 Task: Look for space in Ōi, Japan from 2nd September, 2023 to 10th September, 2023 for 1 adult in price range Rs.5000 to Rs.16000. Place can be private room with 1  bedroom having 1 bed and 1 bathroom. Property type can be house, flat, guest house, hotel. Booking option can be shelf check-in. Required host language is English.
Action: Mouse moved to (534, 140)
Screenshot: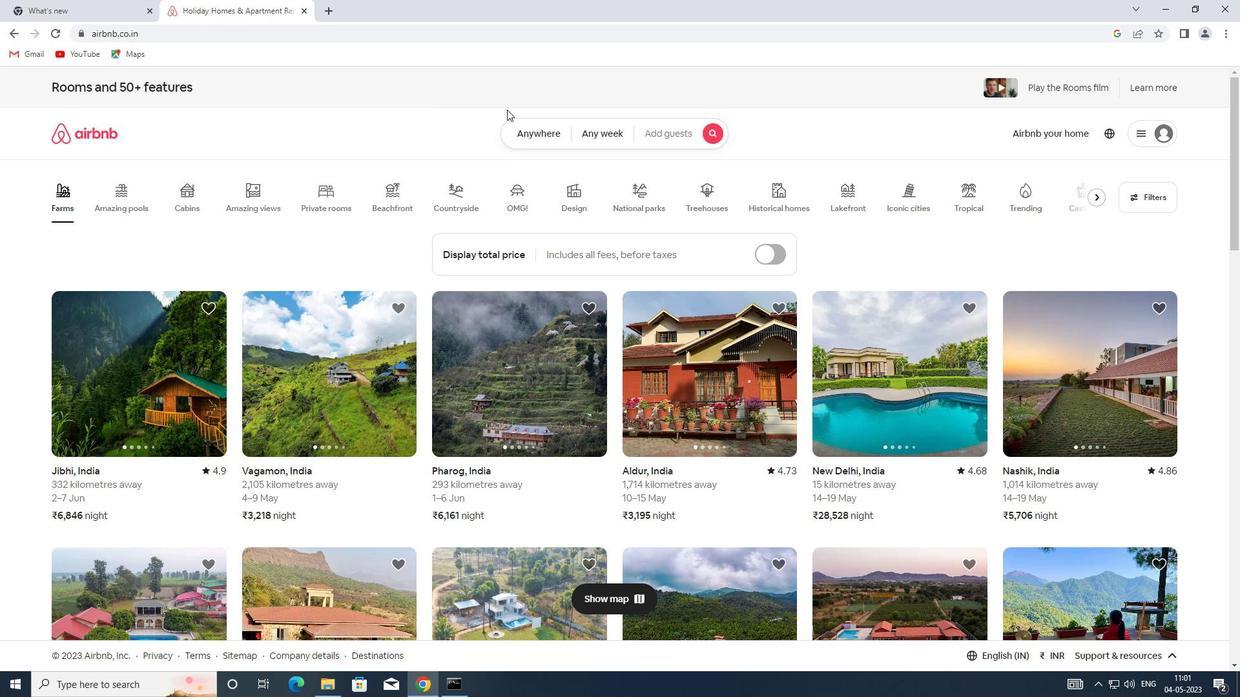 
Action: Mouse pressed left at (534, 140)
Screenshot: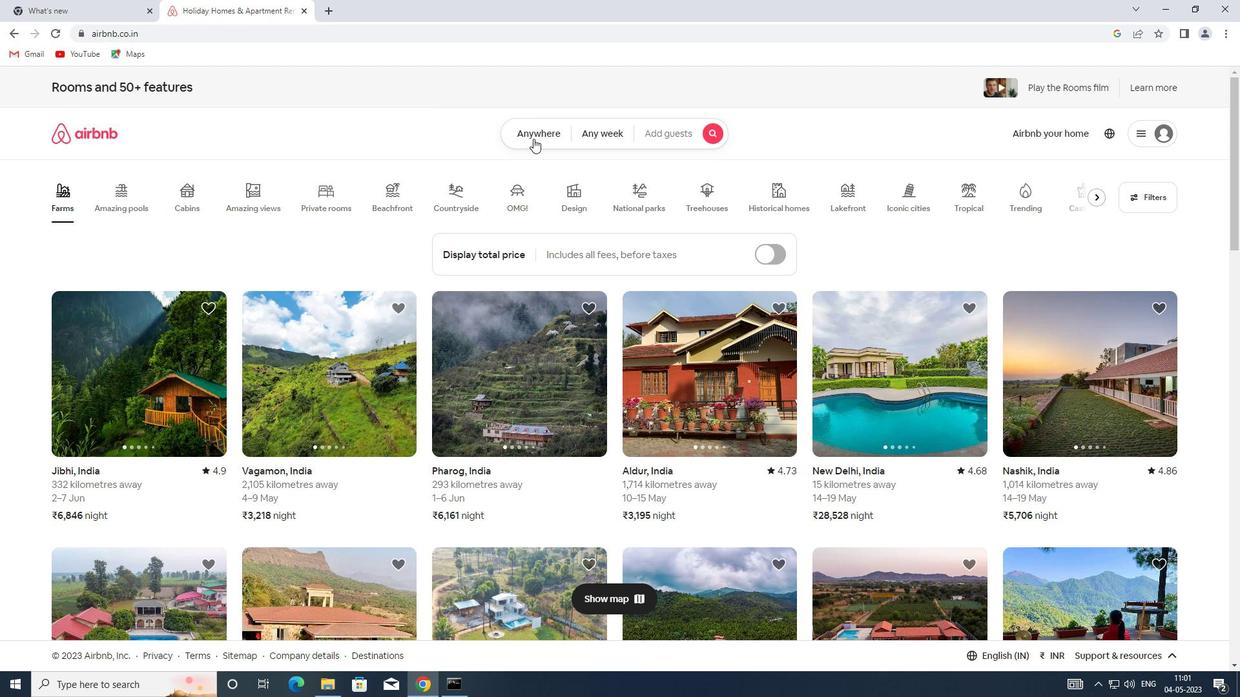 
Action: Mouse moved to (452, 173)
Screenshot: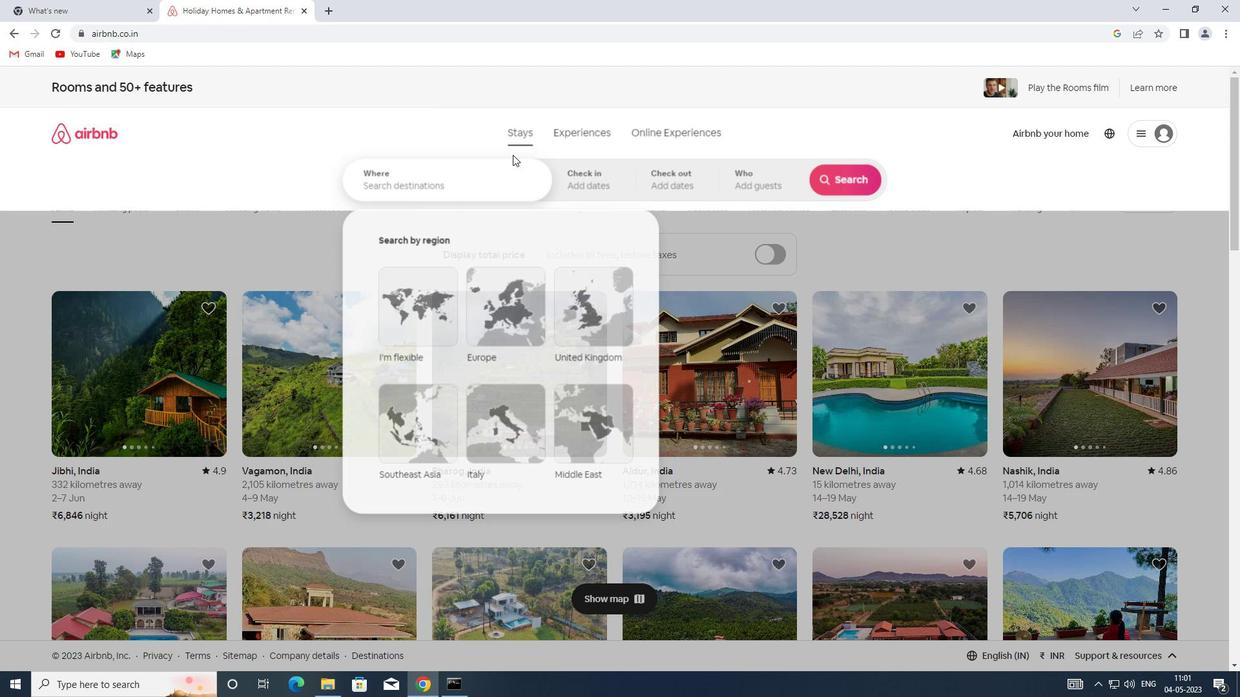 
Action: Mouse pressed left at (452, 173)
Screenshot: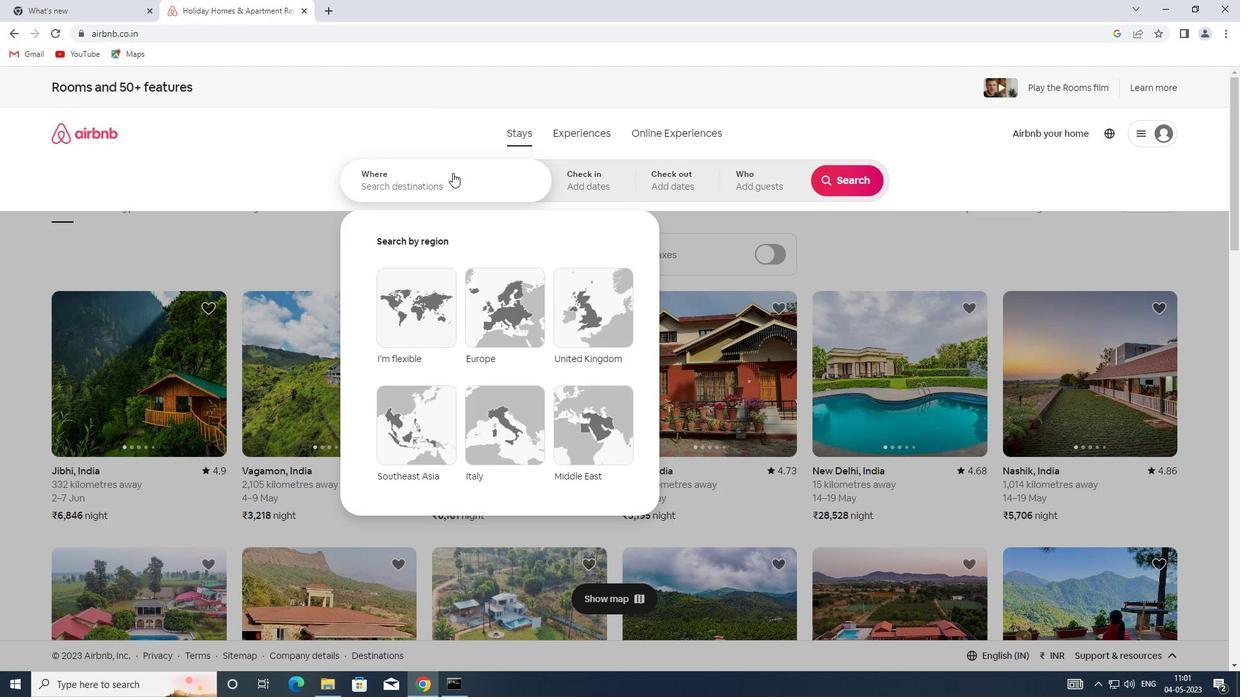 
Action: Key pressed <Key.shift>OI,<Key.shift>JAPAN
Screenshot: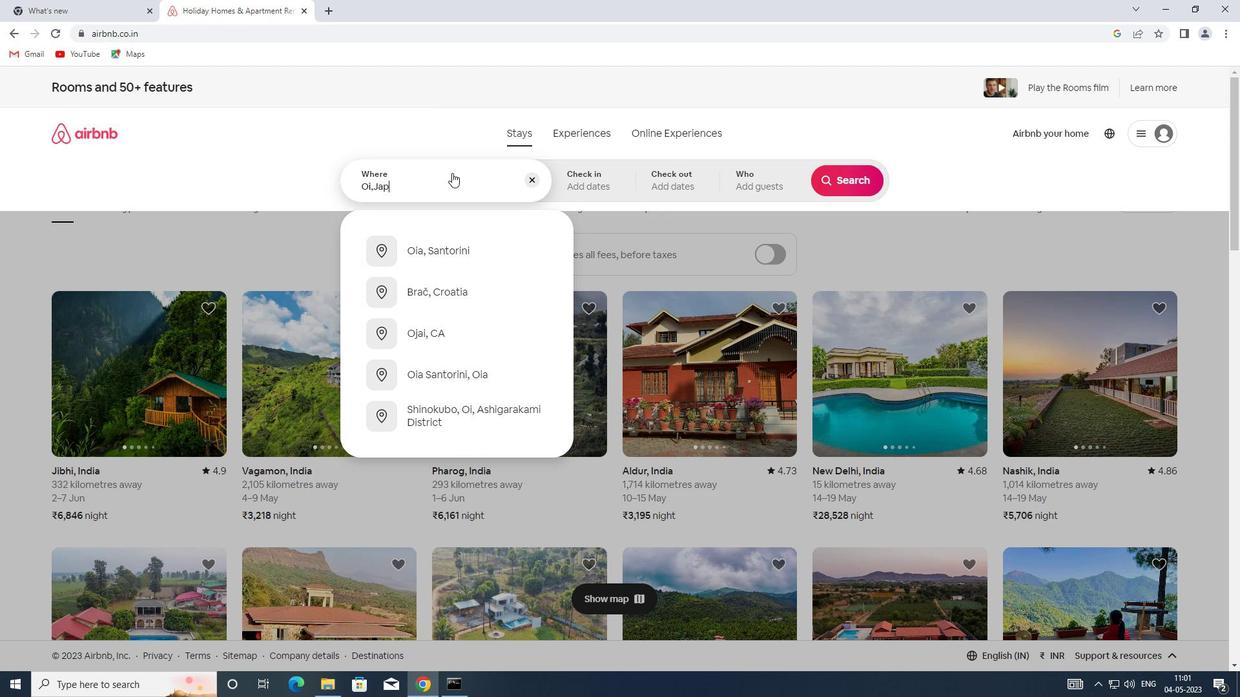 
Action: Mouse moved to (583, 188)
Screenshot: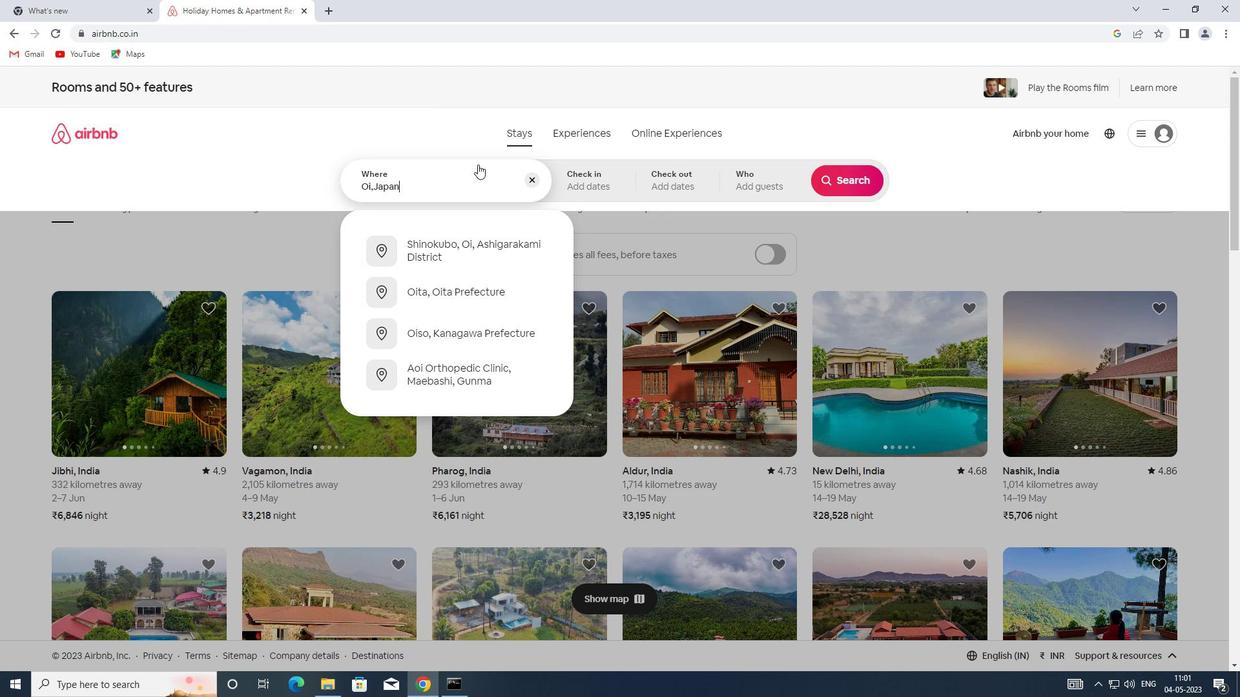 
Action: Mouse pressed left at (583, 188)
Screenshot: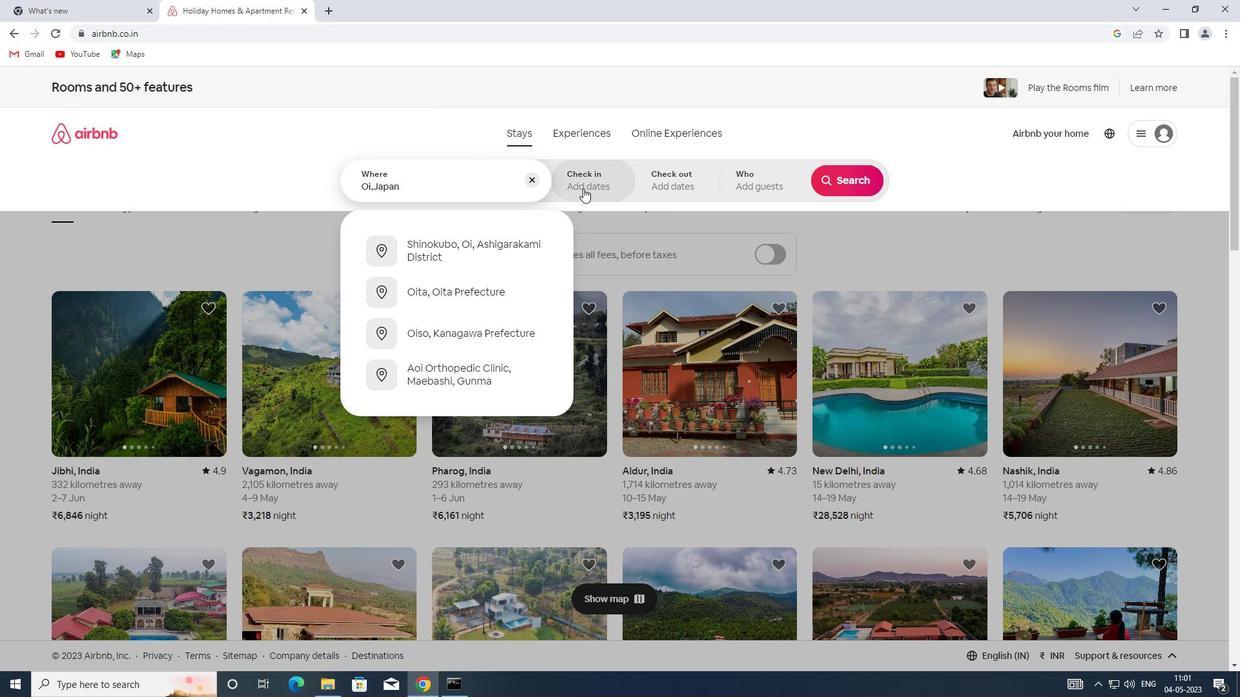 
Action: Mouse moved to (848, 285)
Screenshot: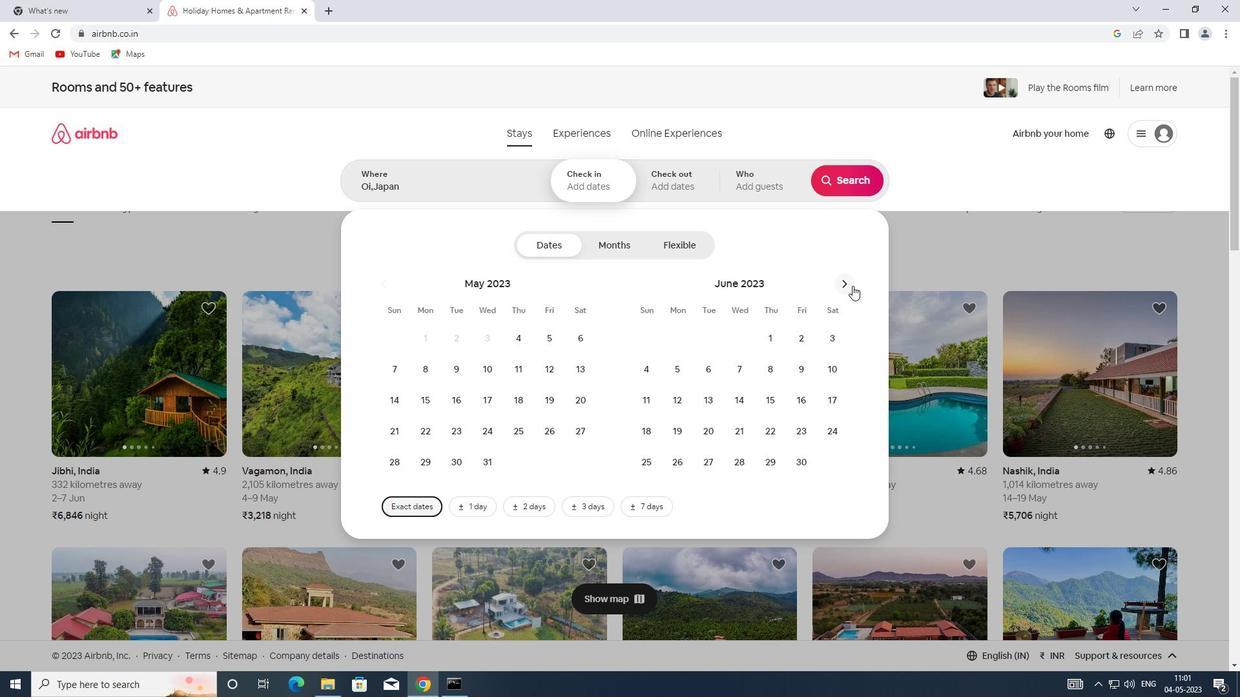 
Action: Mouse pressed left at (848, 285)
Screenshot: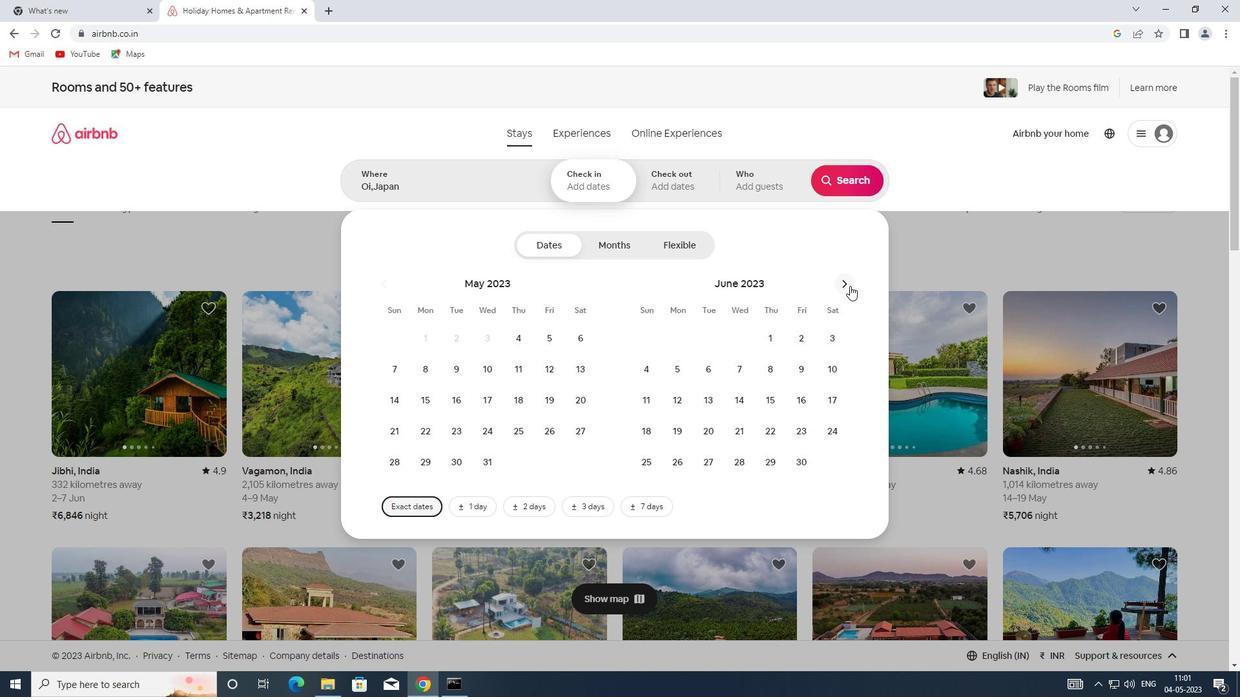 
Action: Mouse pressed left at (848, 285)
Screenshot: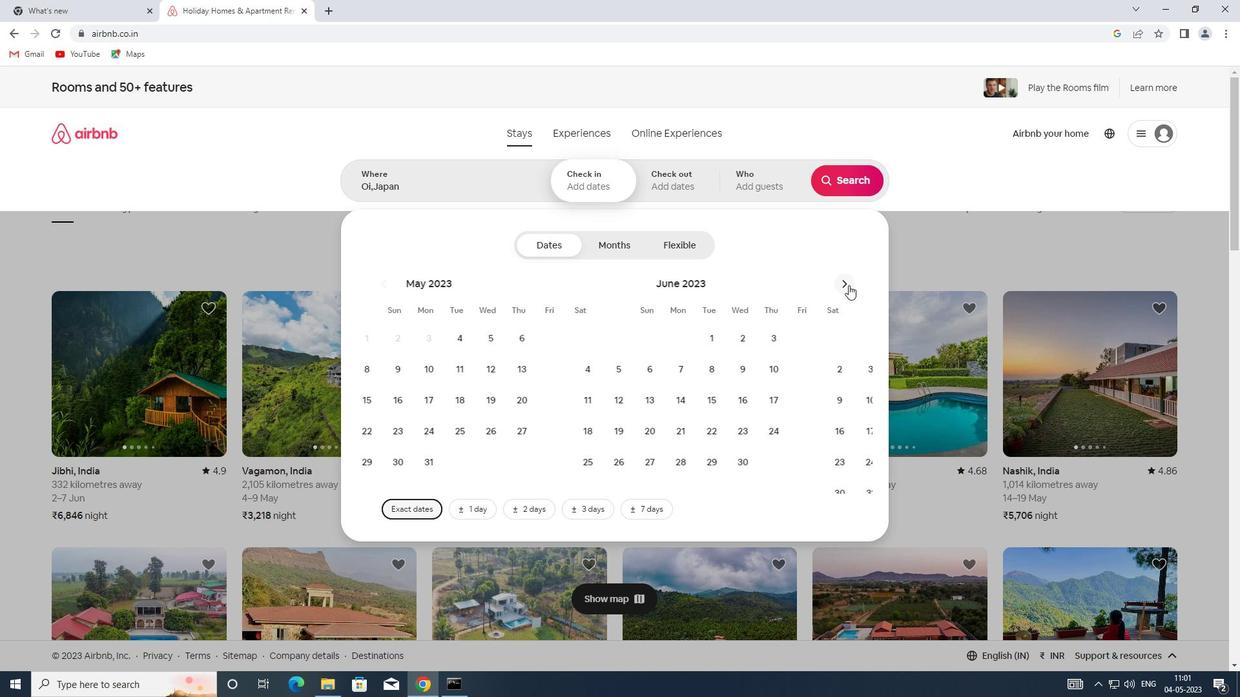 
Action: Mouse pressed left at (848, 285)
Screenshot: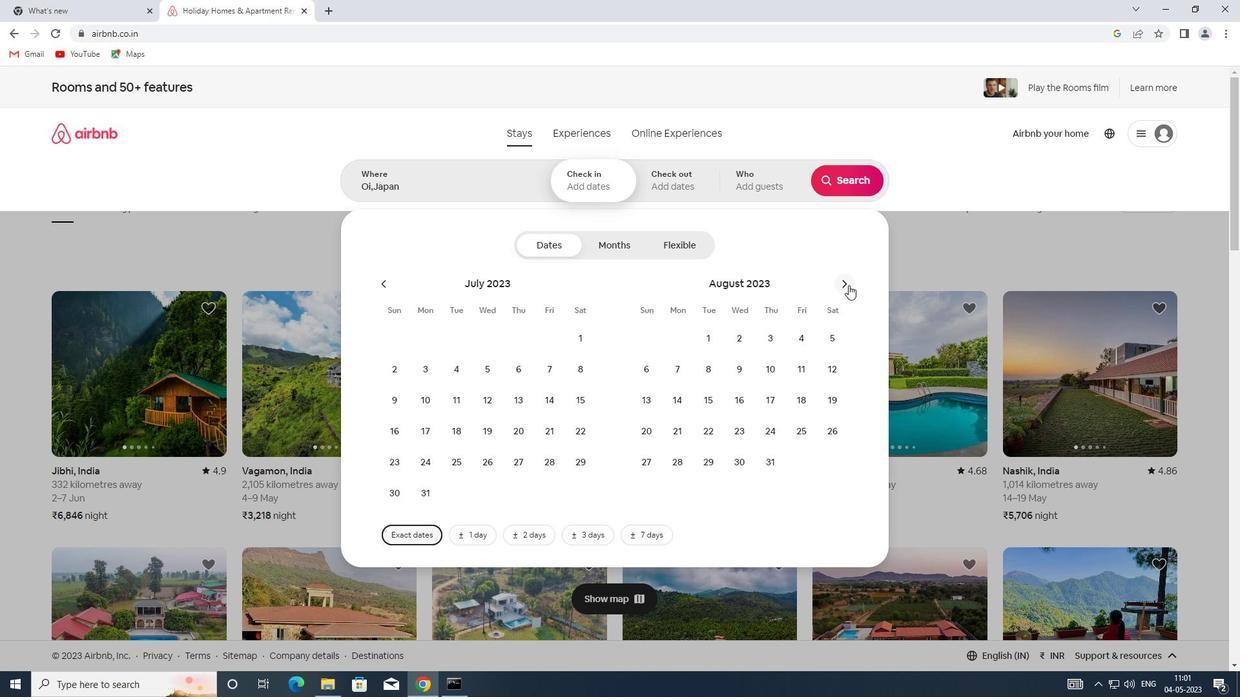 
Action: Mouse moved to (834, 334)
Screenshot: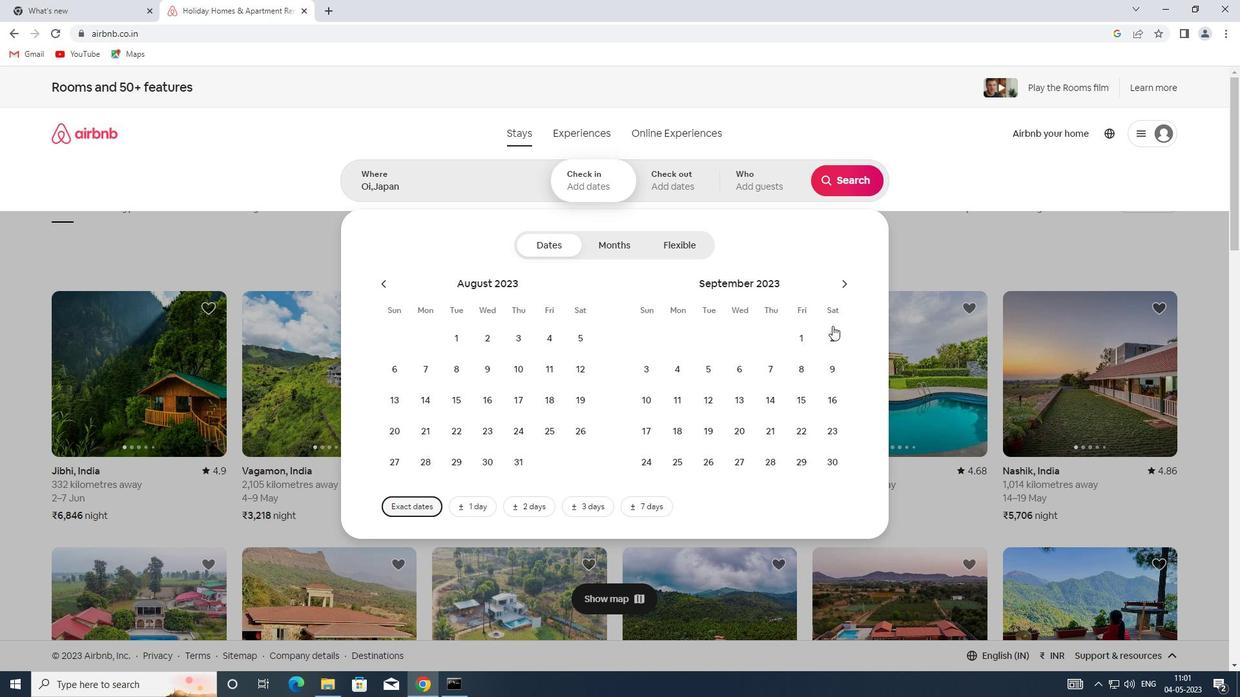 
Action: Mouse pressed left at (834, 334)
Screenshot: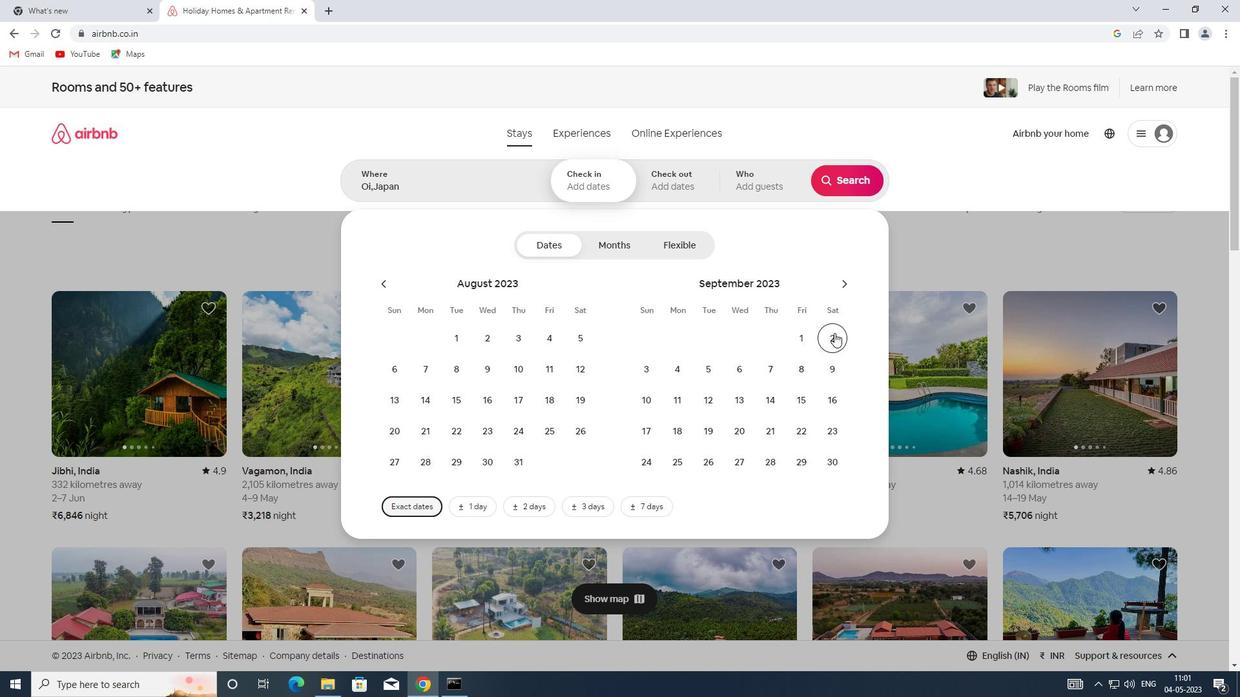 
Action: Mouse moved to (649, 397)
Screenshot: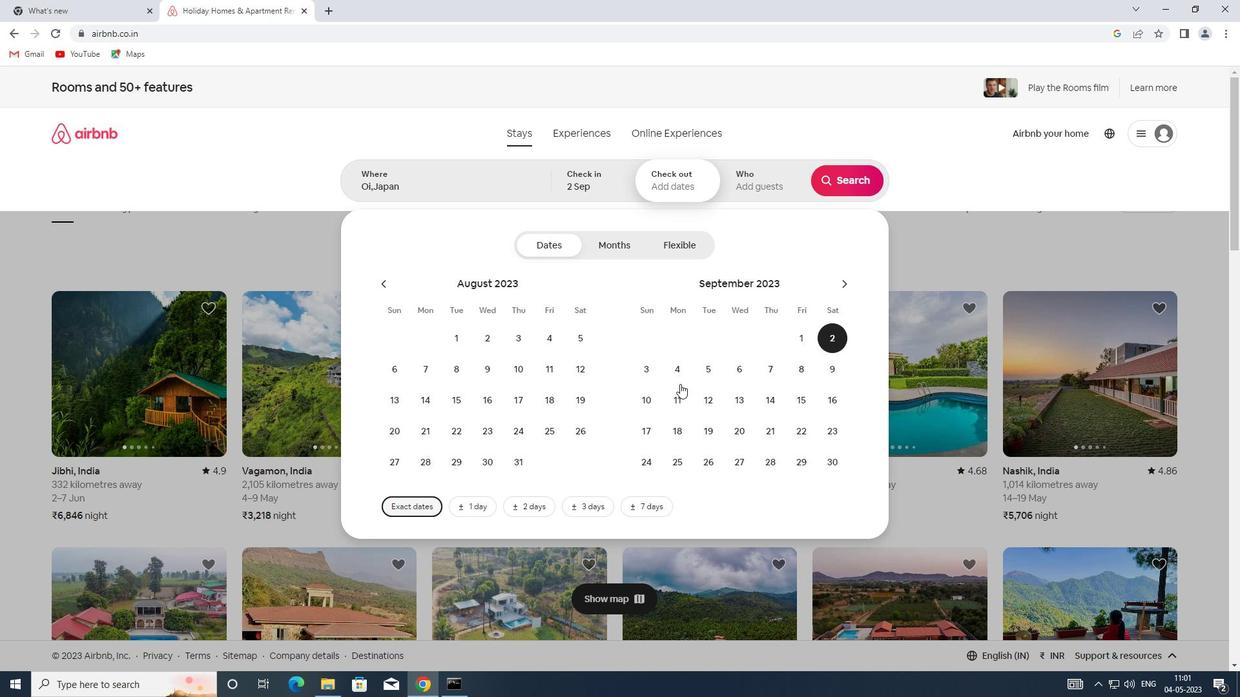 
Action: Mouse pressed left at (649, 397)
Screenshot: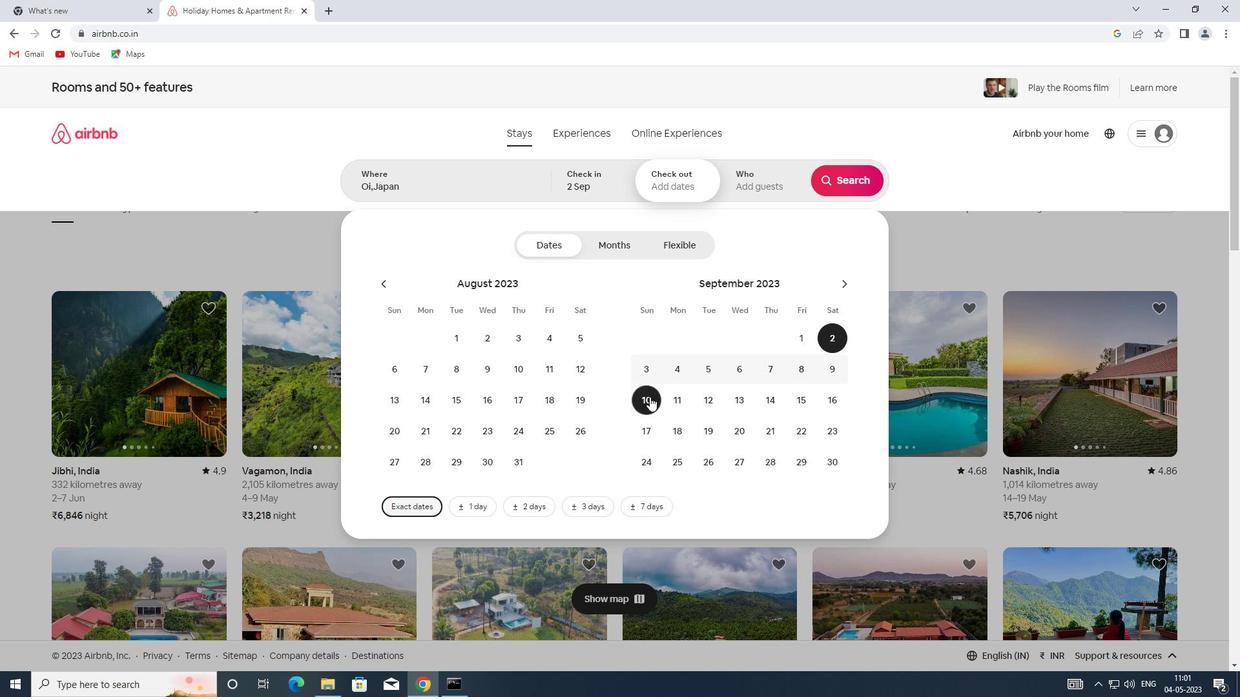 
Action: Mouse moved to (748, 193)
Screenshot: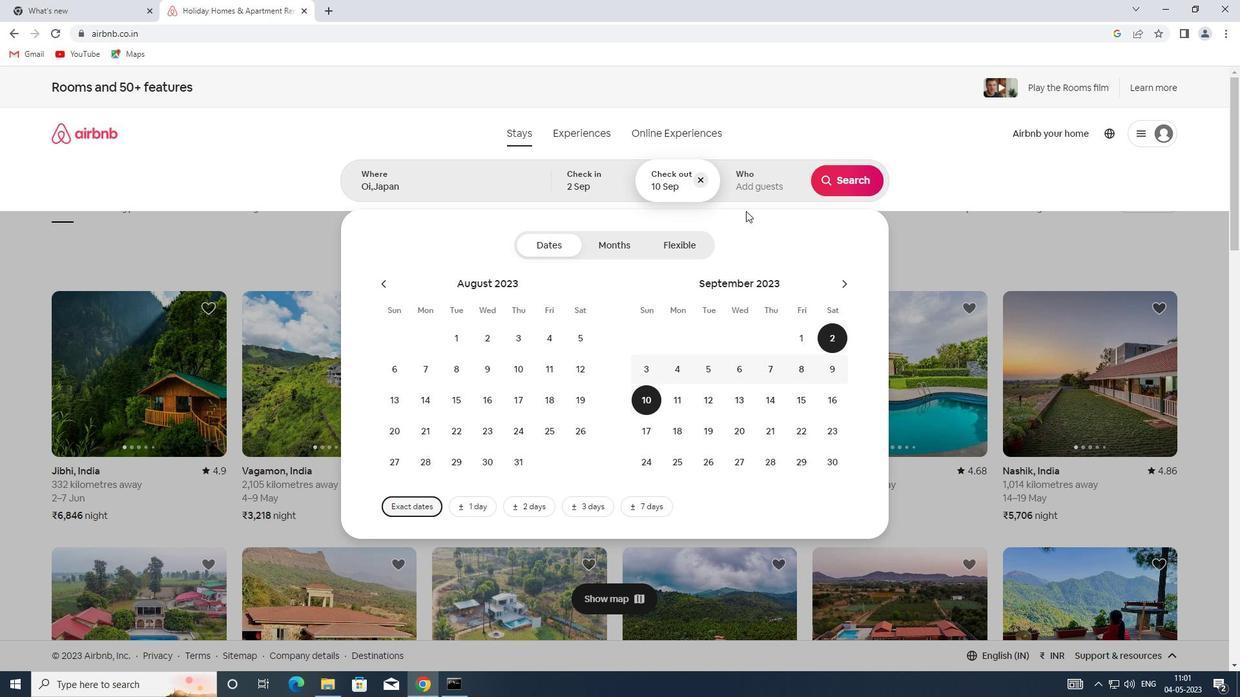 
Action: Mouse pressed left at (748, 193)
Screenshot: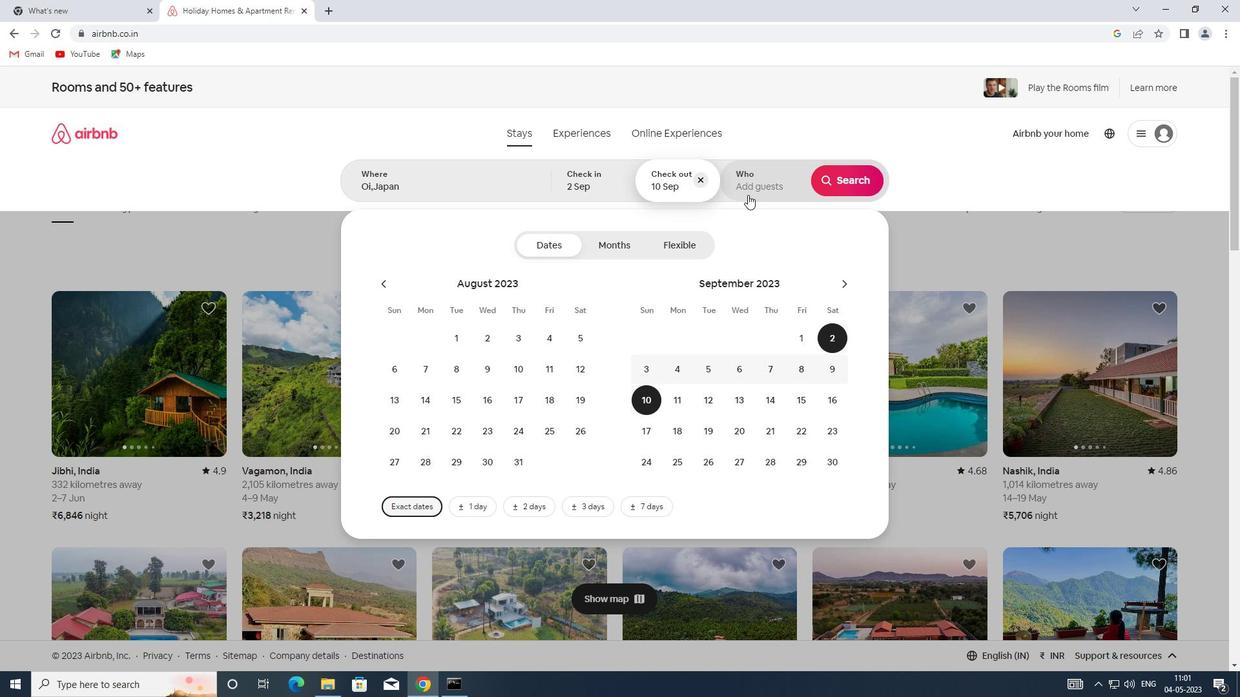 
Action: Mouse moved to (856, 247)
Screenshot: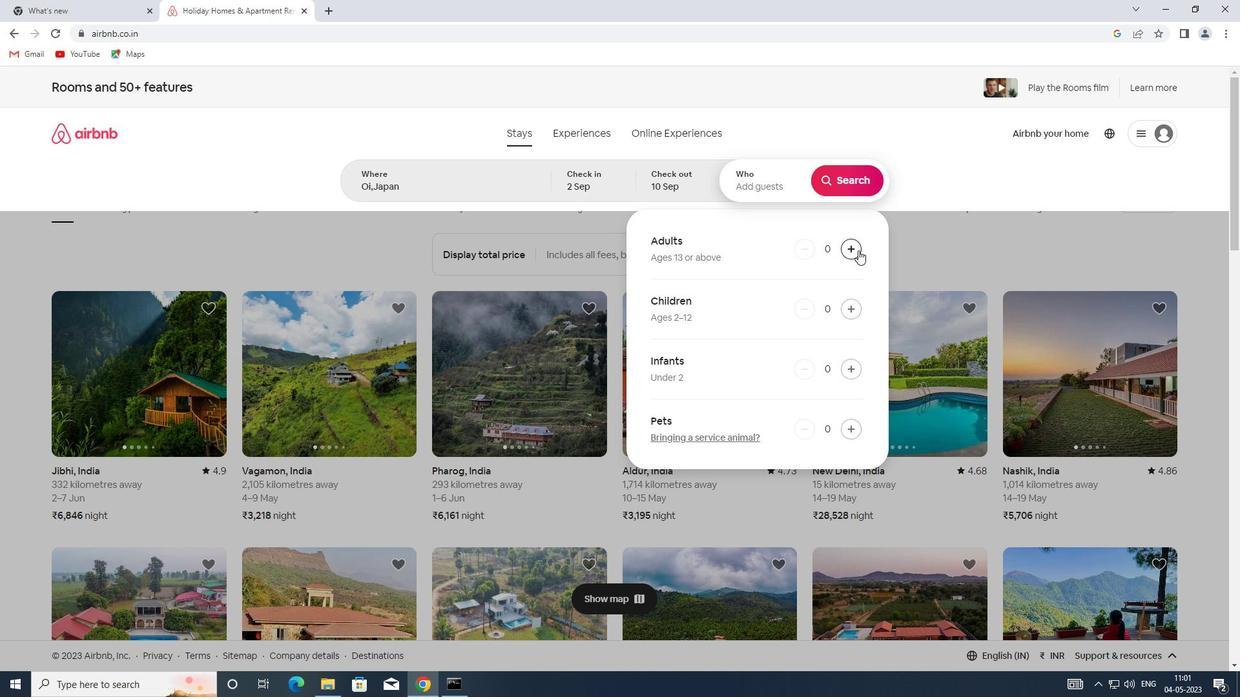 
Action: Mouse pressed left at (856, 247)
Screenshot: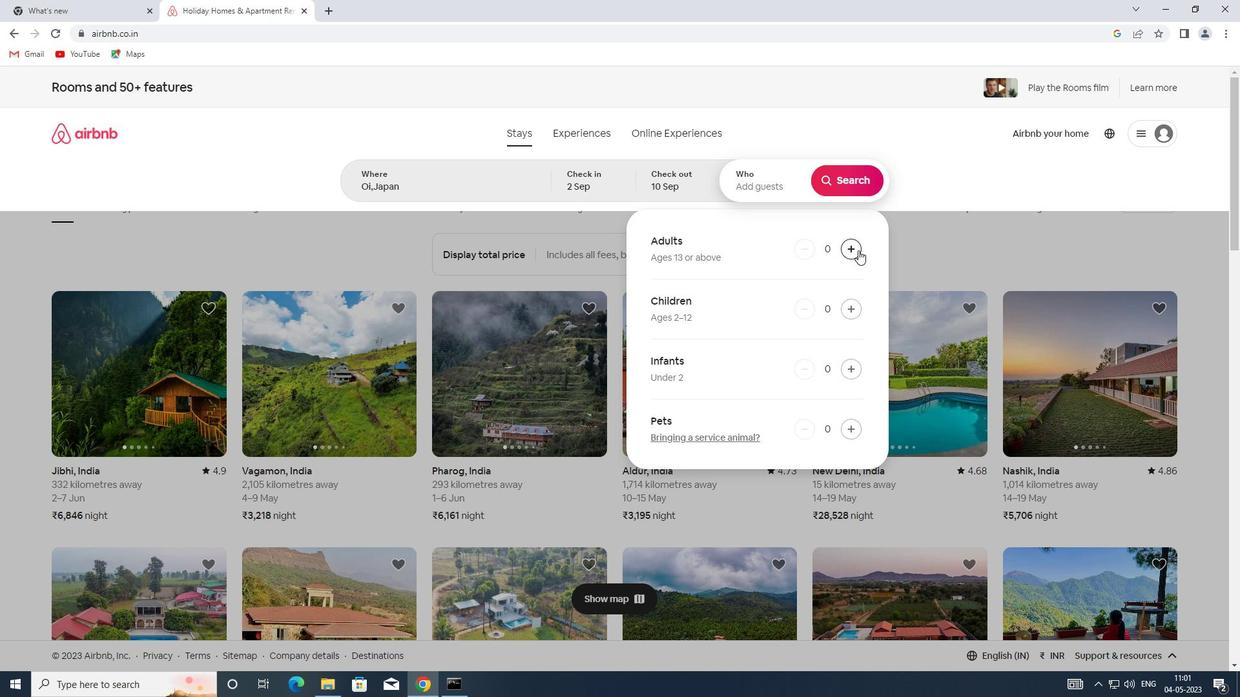 
Action: Mouse moved to (845, 186)
Screenshot: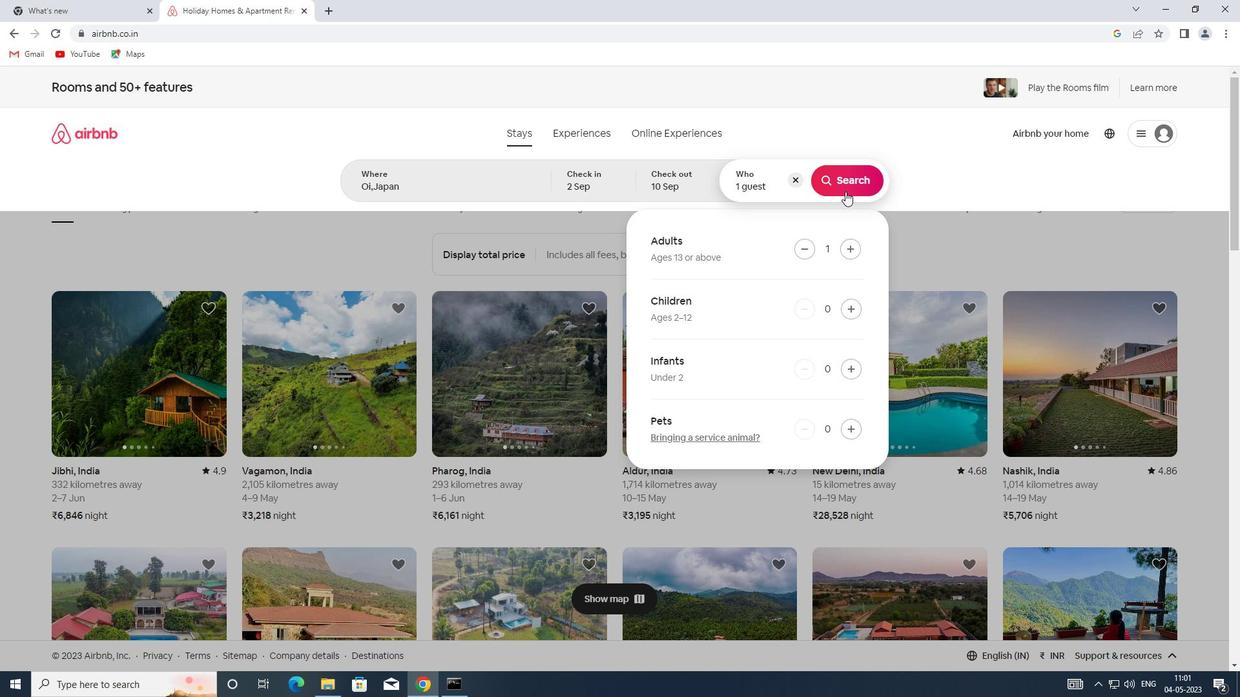 
Action: Mouse pressed left at (845, 186)
Screenshot: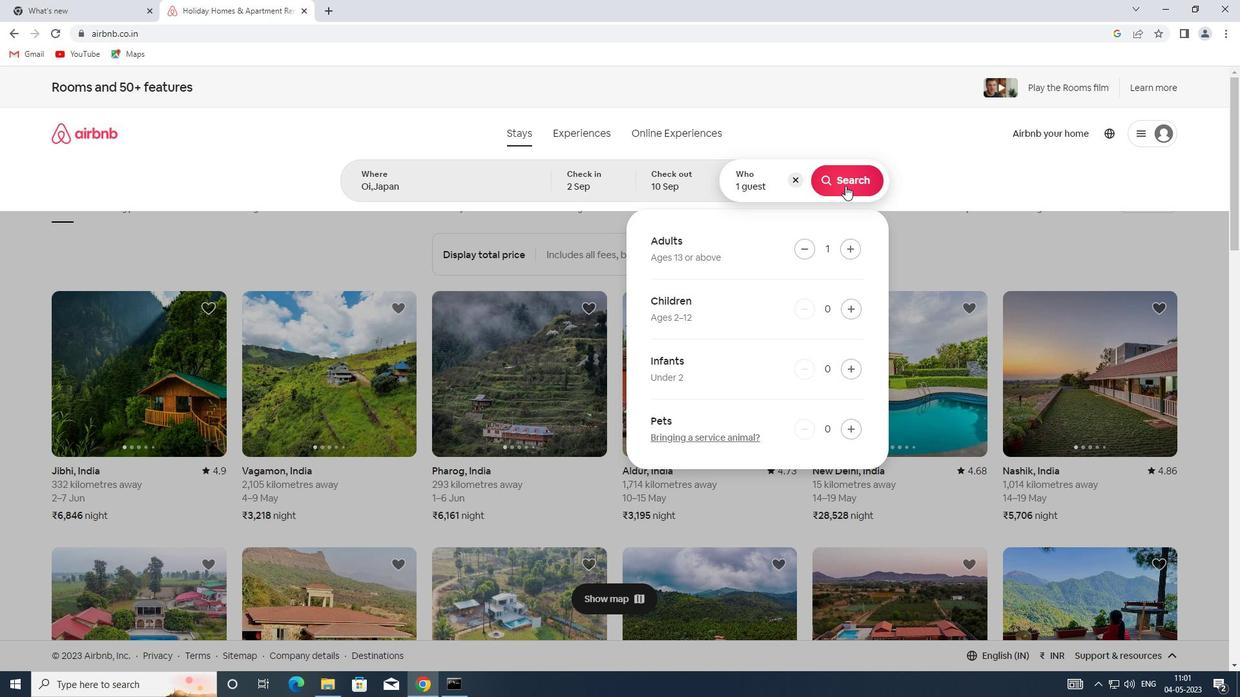 
Action: Mouse moved to (1182, 136)
Screenshot: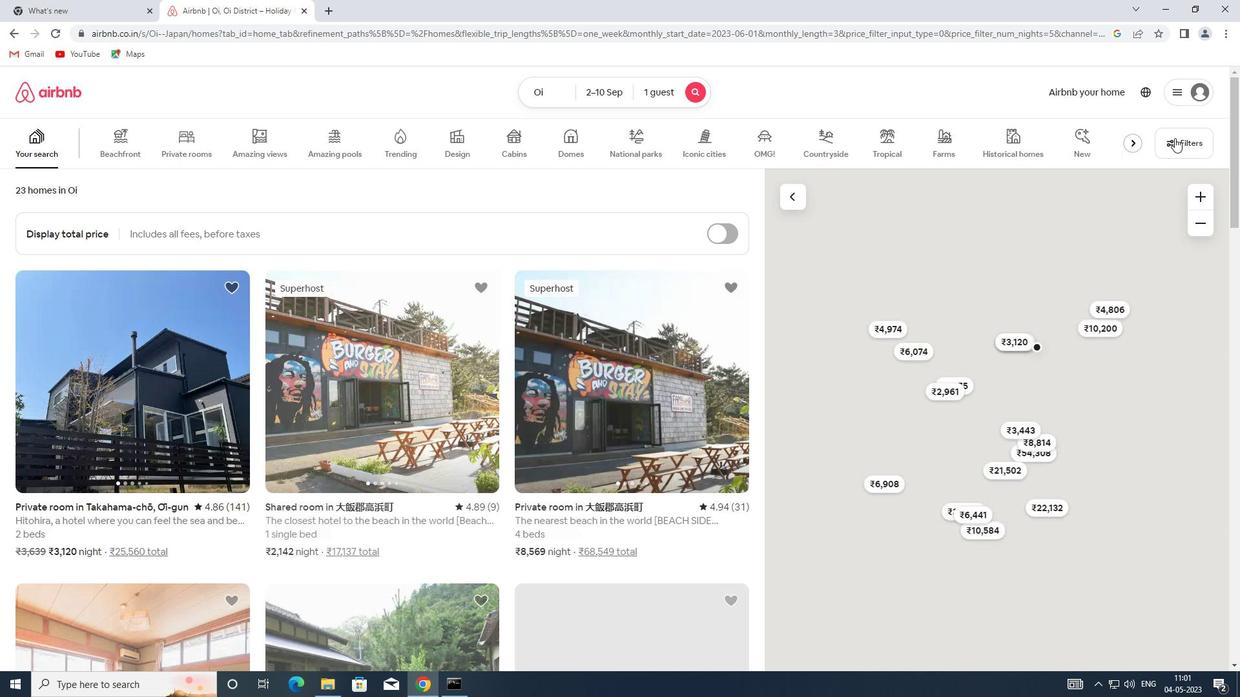 
Action: Mouse pressed left at (1182, 136)
Screenshot: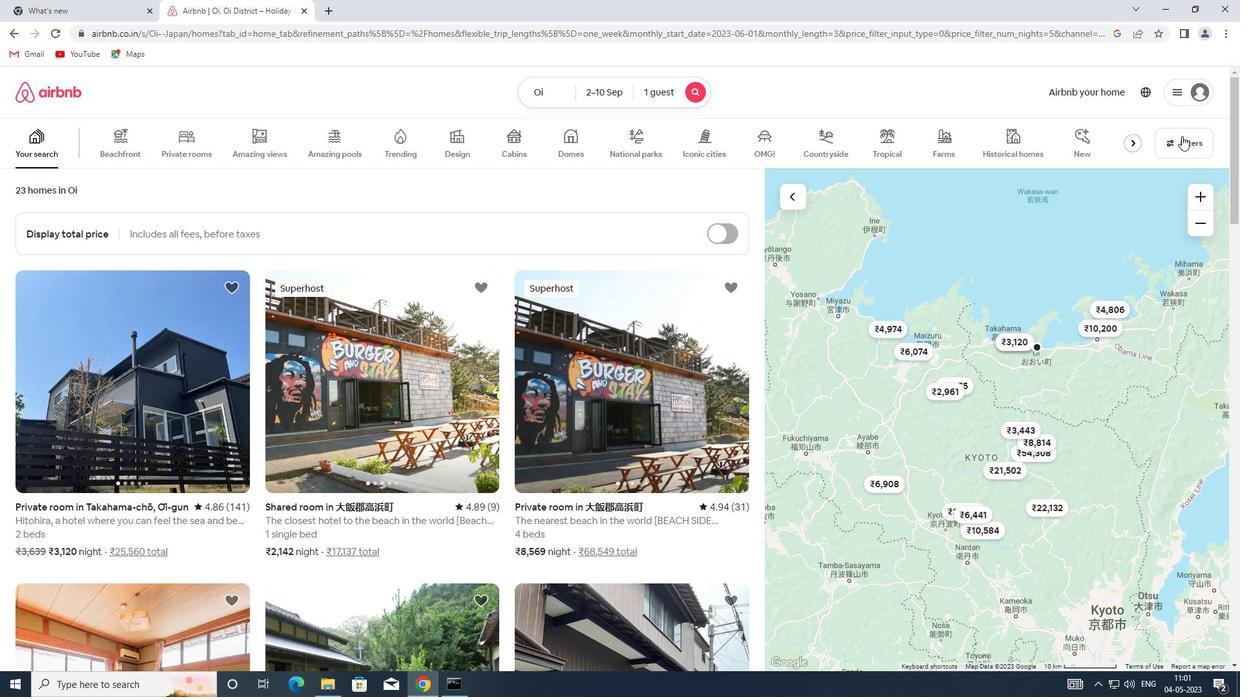 
Action: Mouse moved to (455, 315)
Screenshot: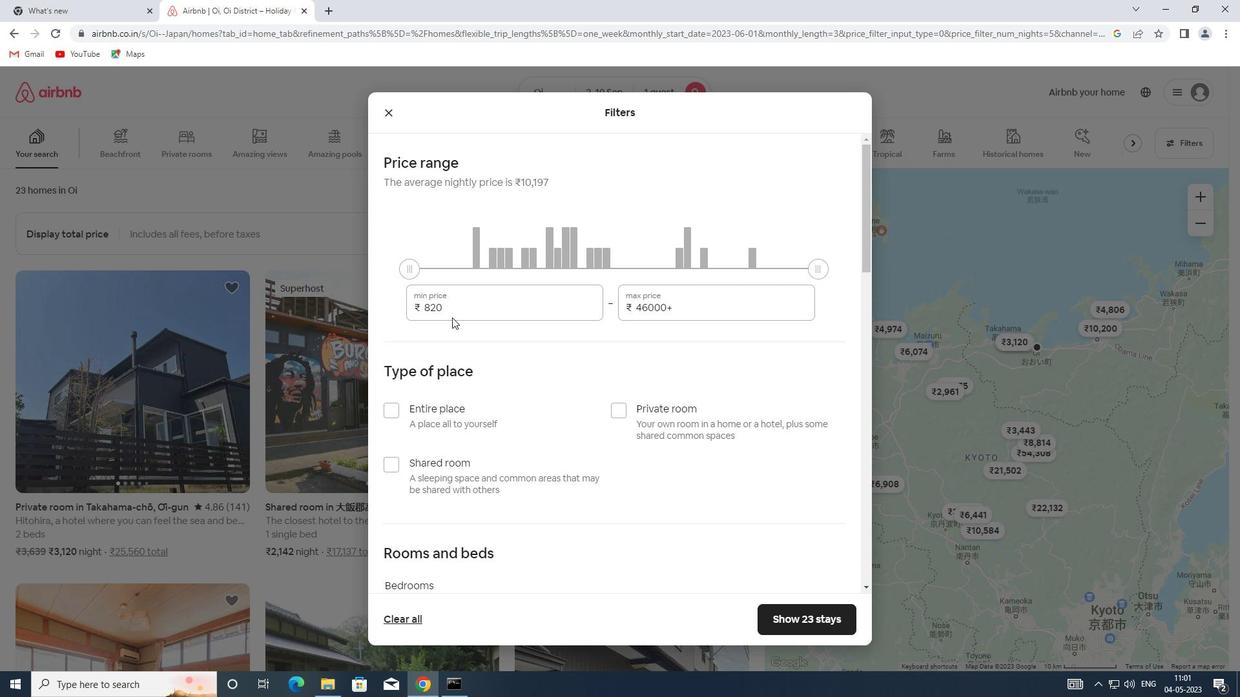 
Action: Mouse pressed left at (455, 315)
Screenshot: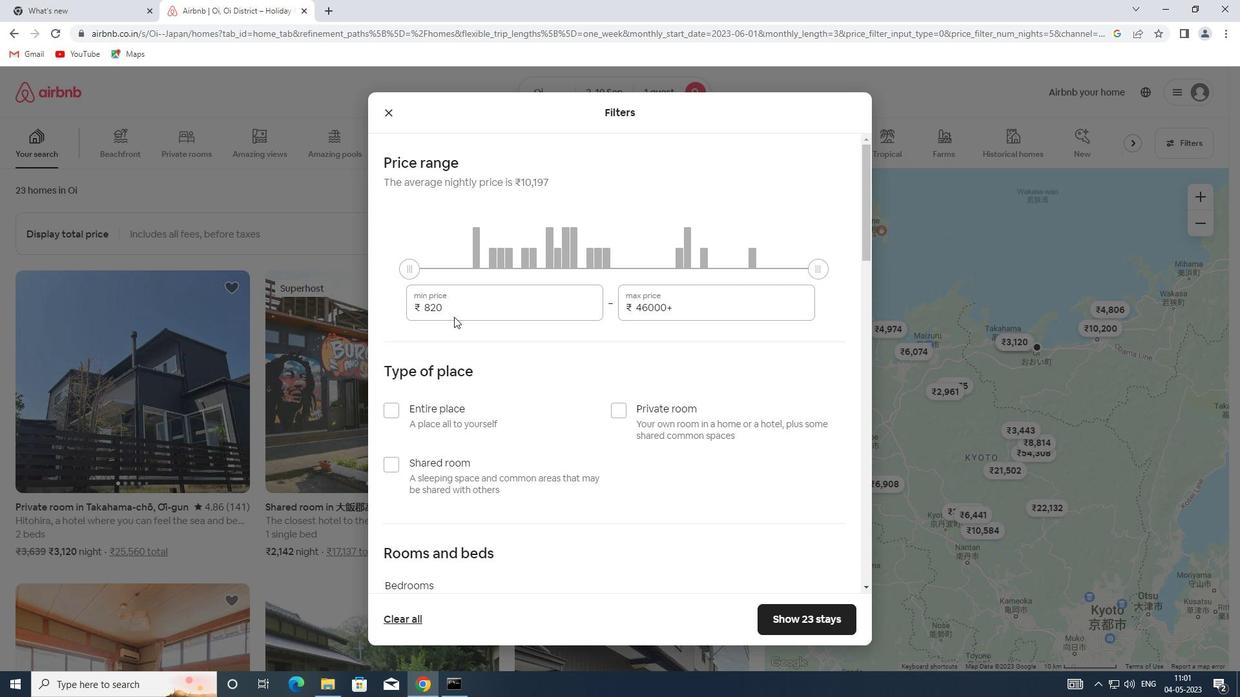 
Action: Mouse moved to (456, 309)
Screenshot: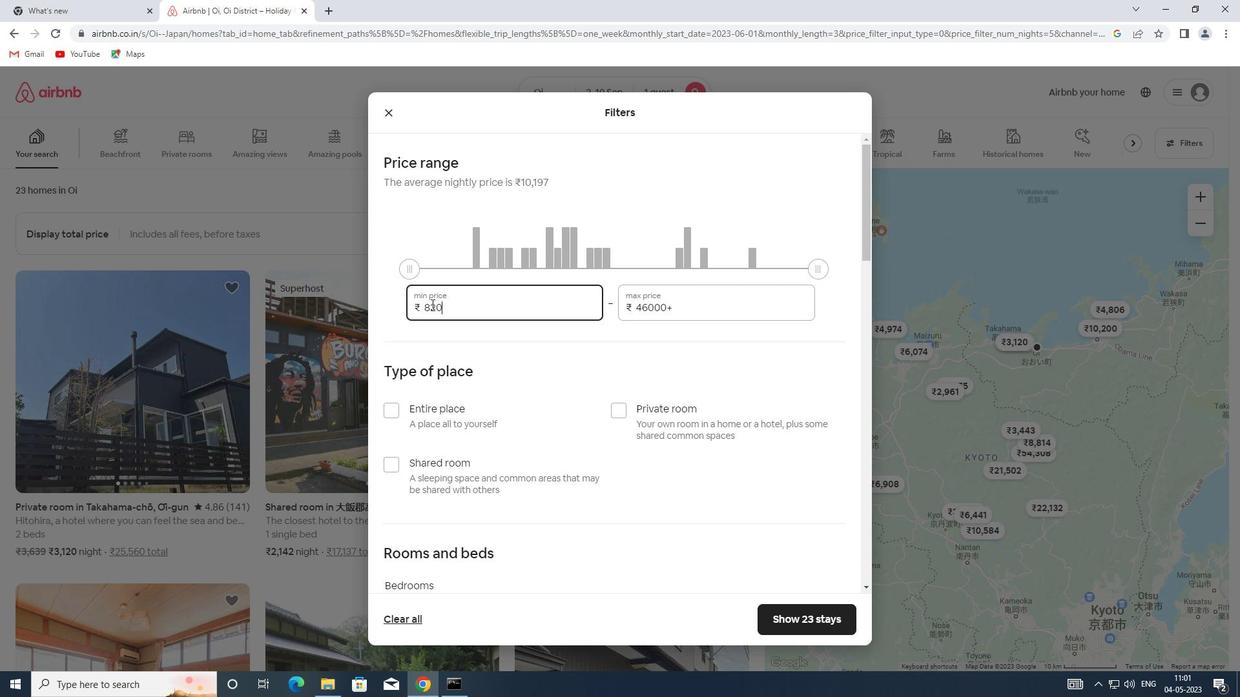
Action: Mouse pressed left at (456, 309)
Screenshot: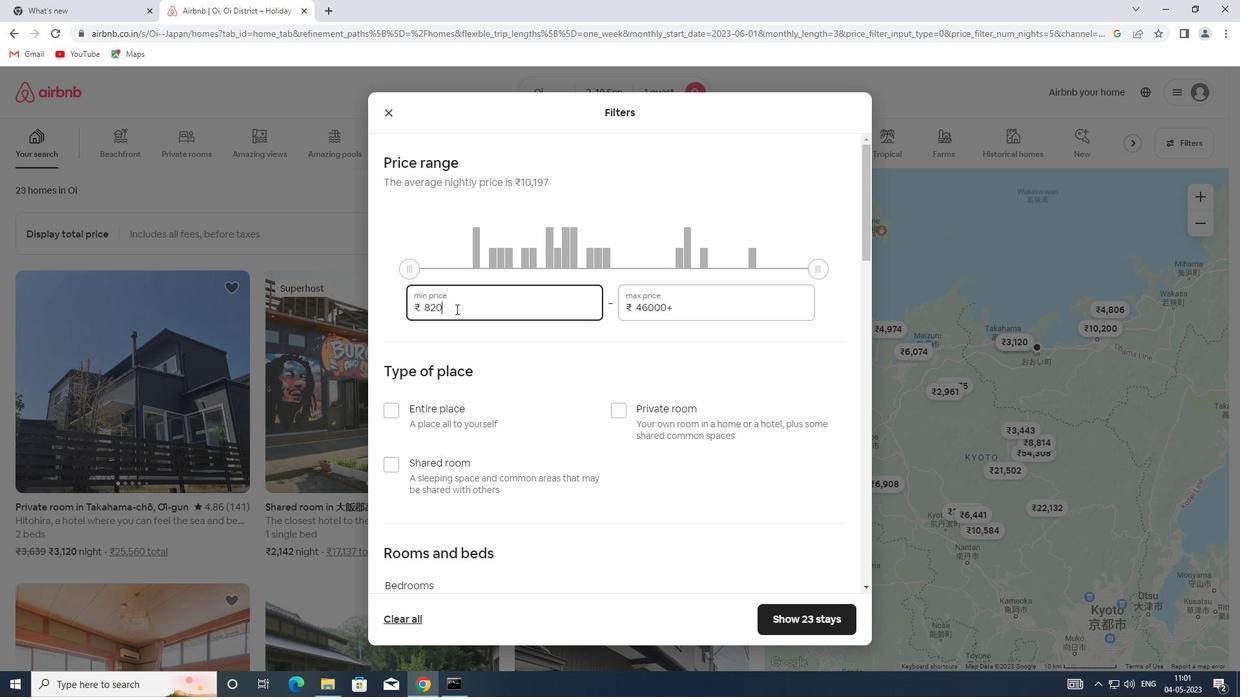 
Action: Mouse moved to (412, 310)
Screenshot: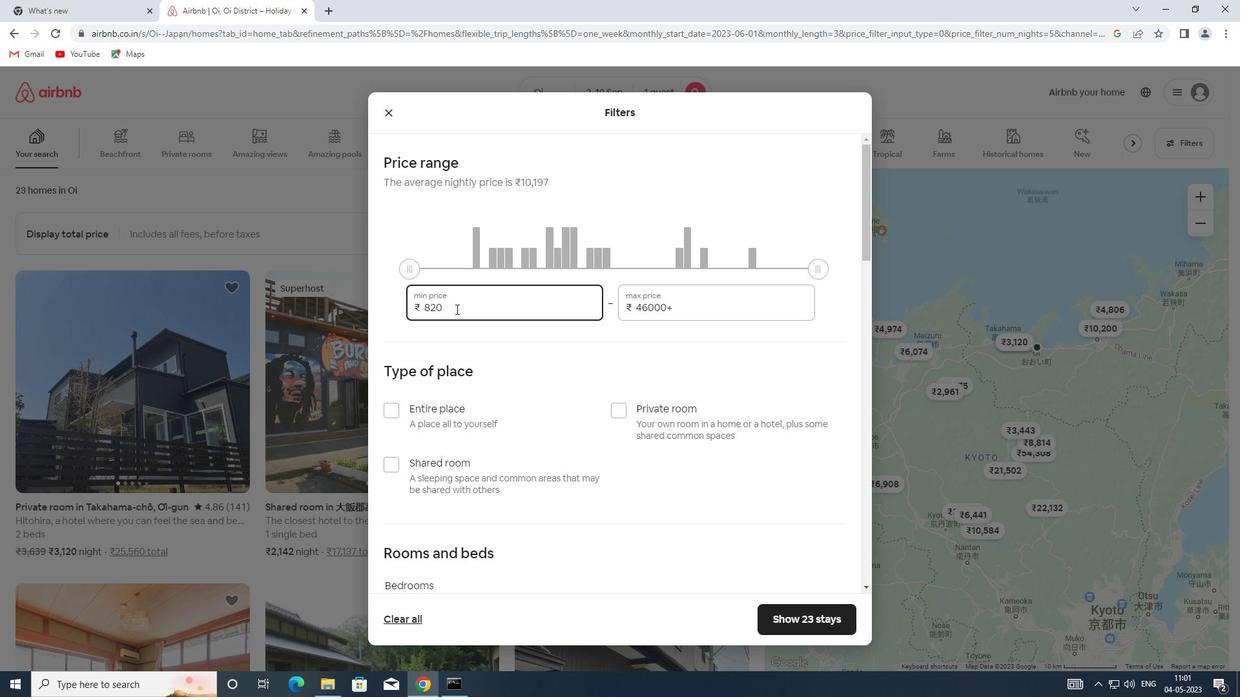
Action: Key pressed 5000
Screenshot: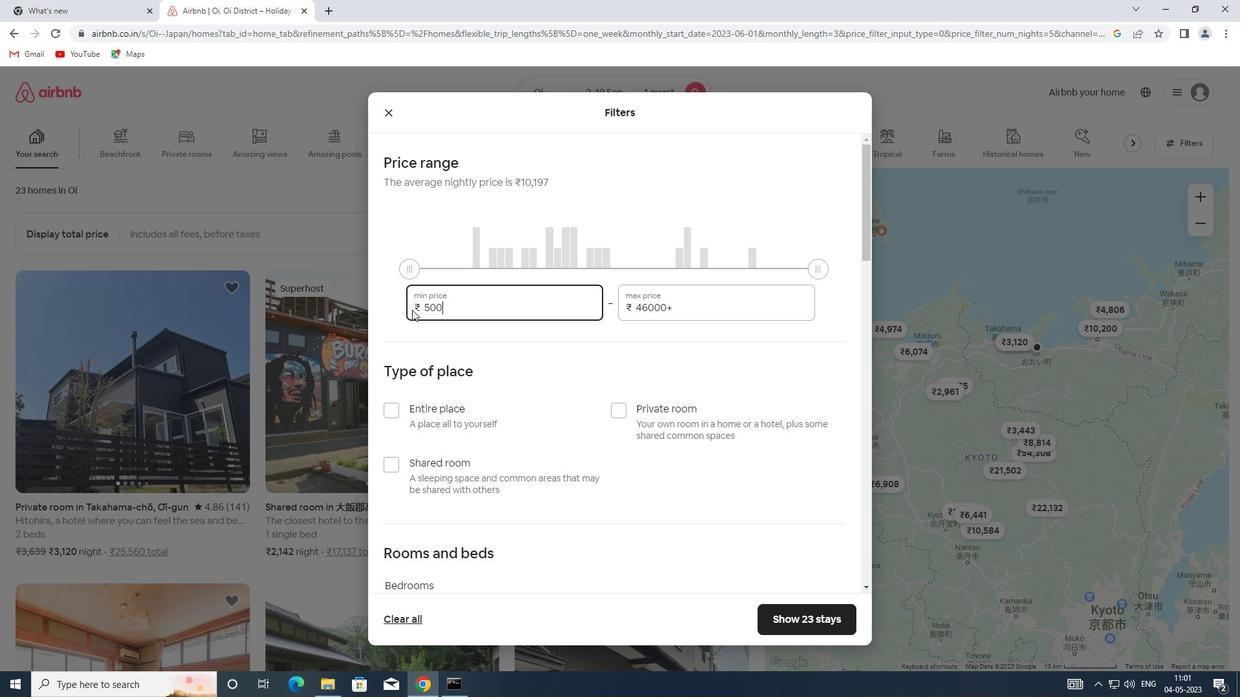 
Action: Mouse moved to (677, 308)
Screenshot: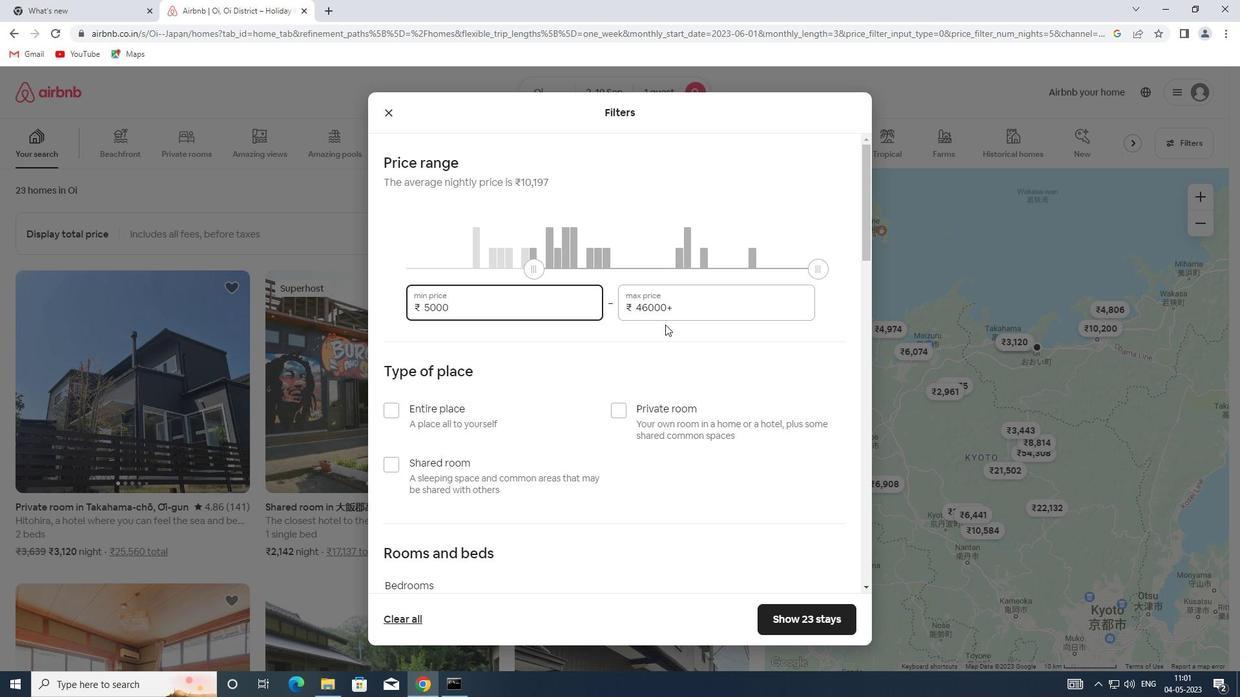 
Action: Mouse pressed left at (677, 308)
Screenshot: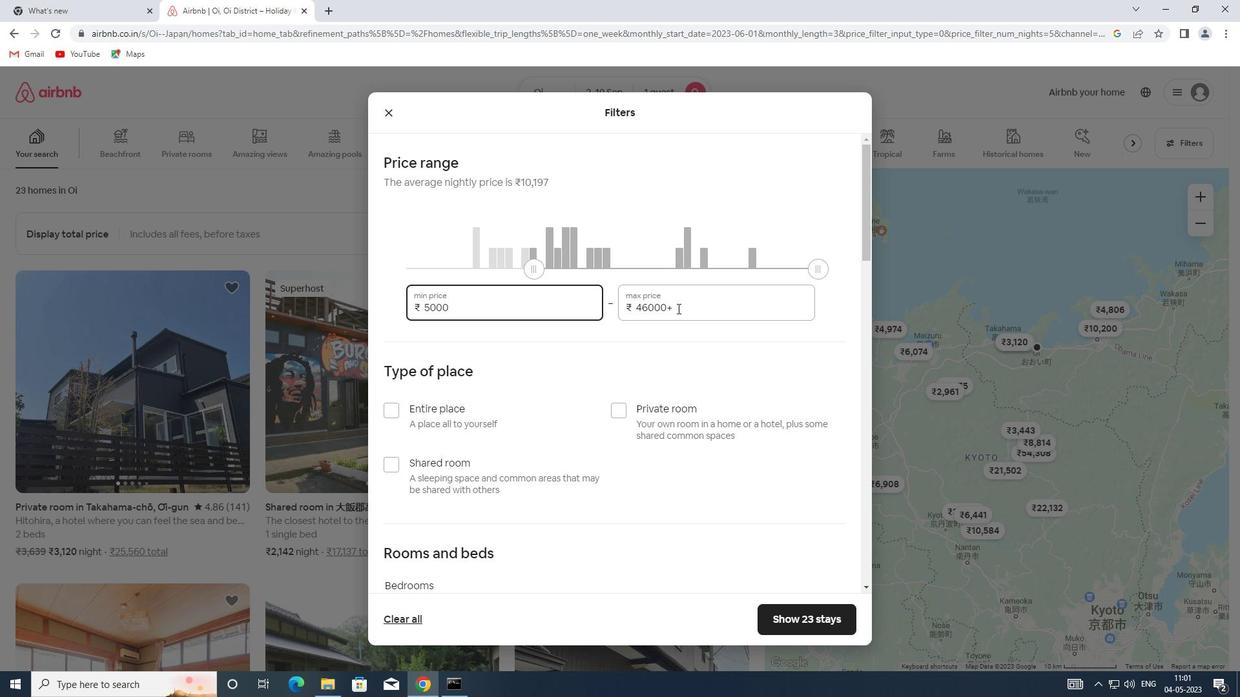 
Action: Mouse moved to (585, 308)
Screenshot: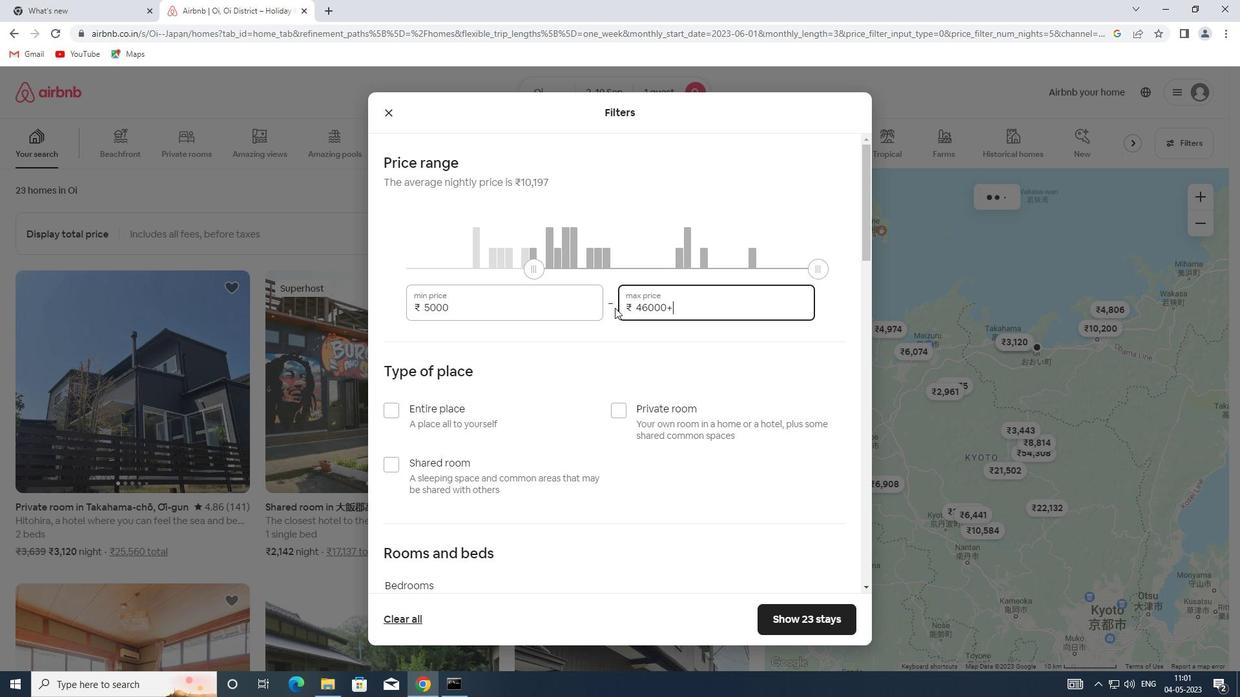 
Action: Key pressed 1600
Screenshot: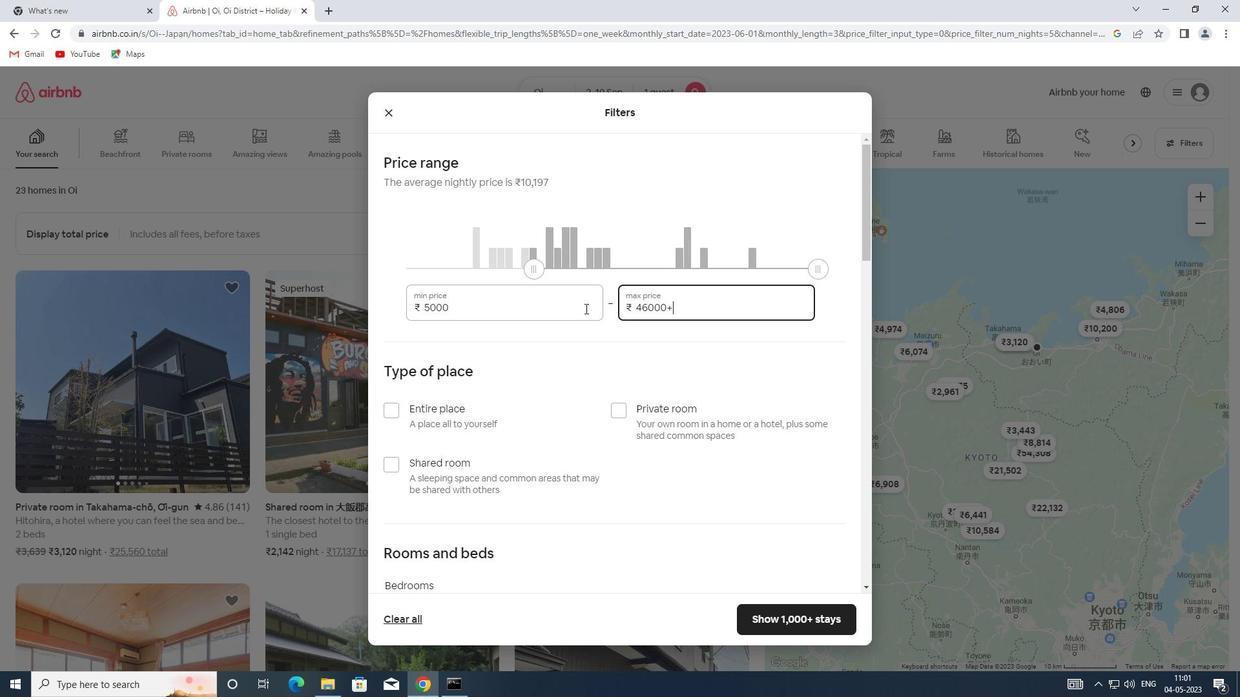 
Action: Mouse moved to (682, 308)
Screenshot: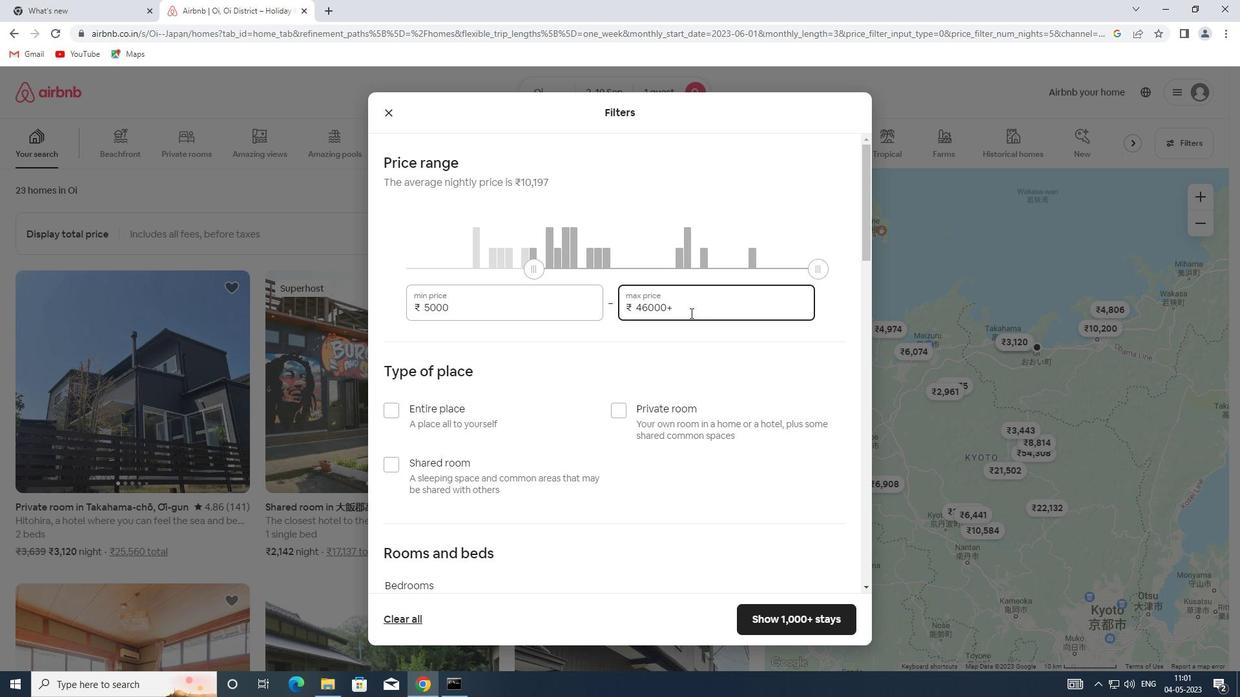 
Action: Mouse pressed left at (682, 308)
Screenshot: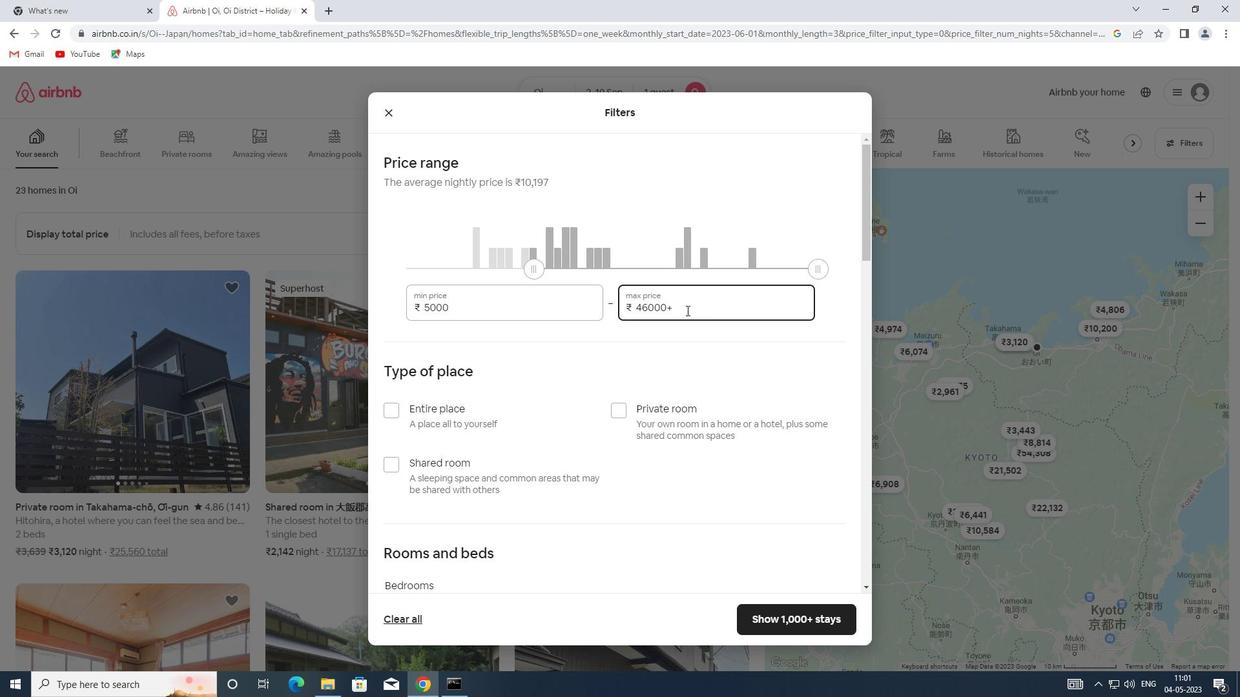 
Action: Mouse moved to (627, 307)
Screenshot: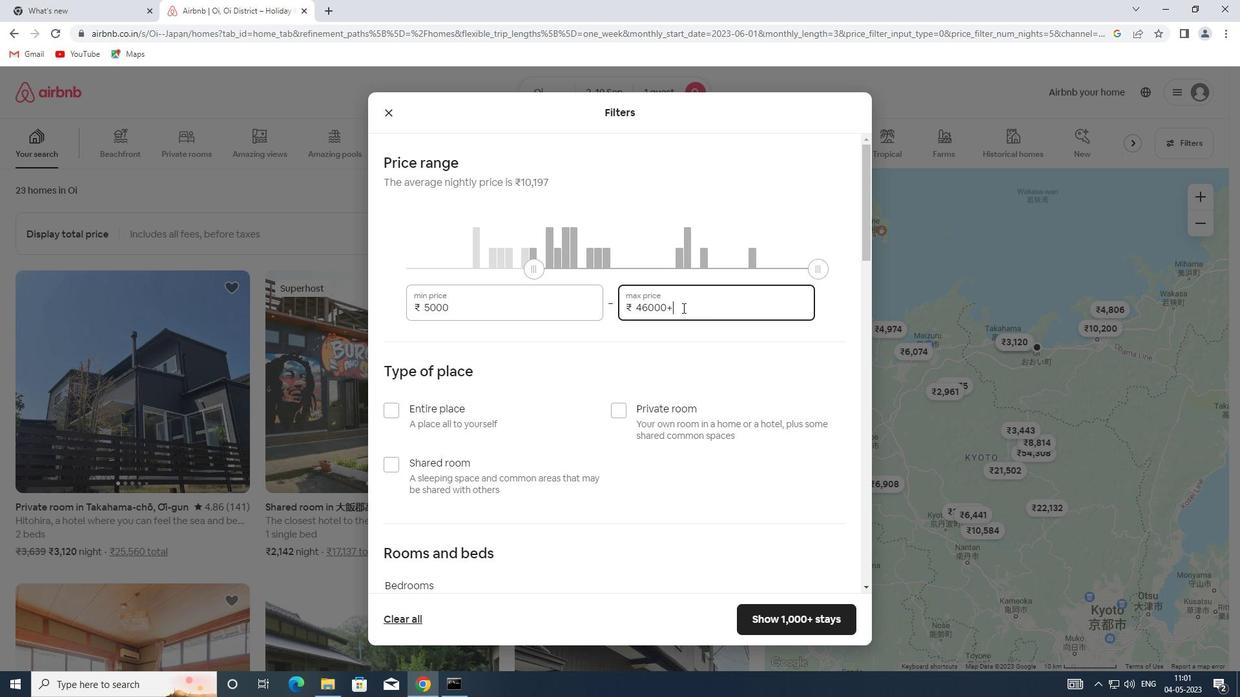
Action: Key pressed 16000
Screenshot: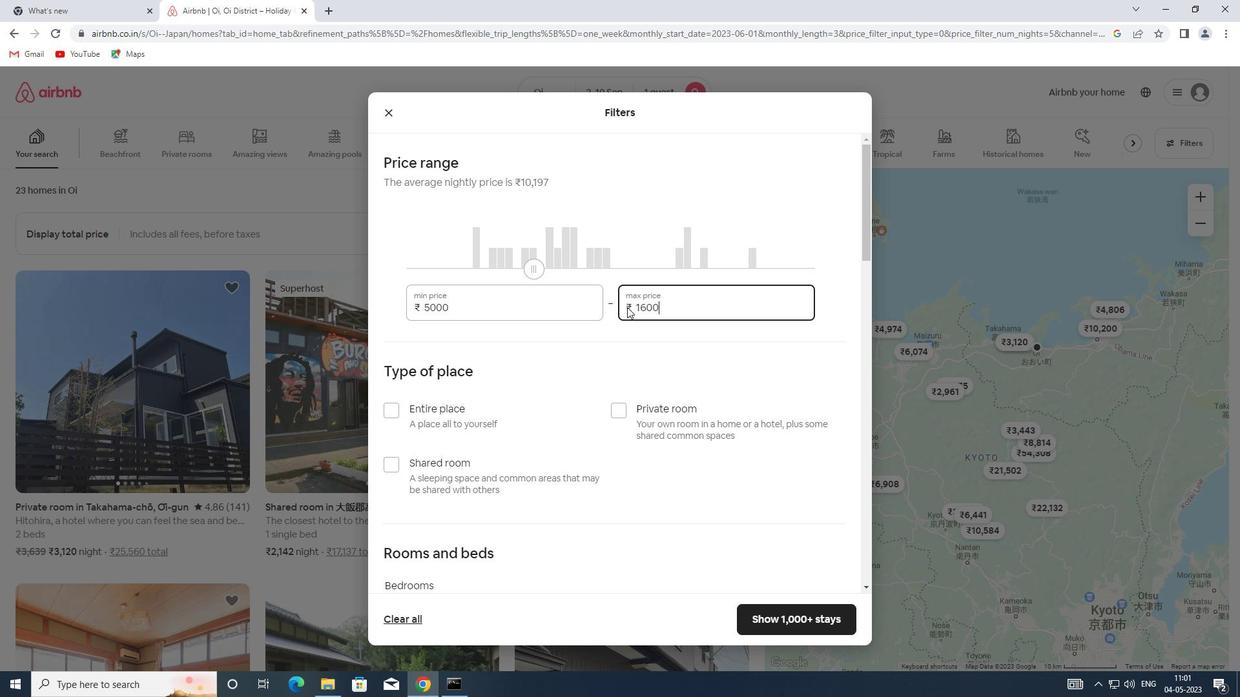 
Action: Mouse moved to (619, 412)
Screenshot: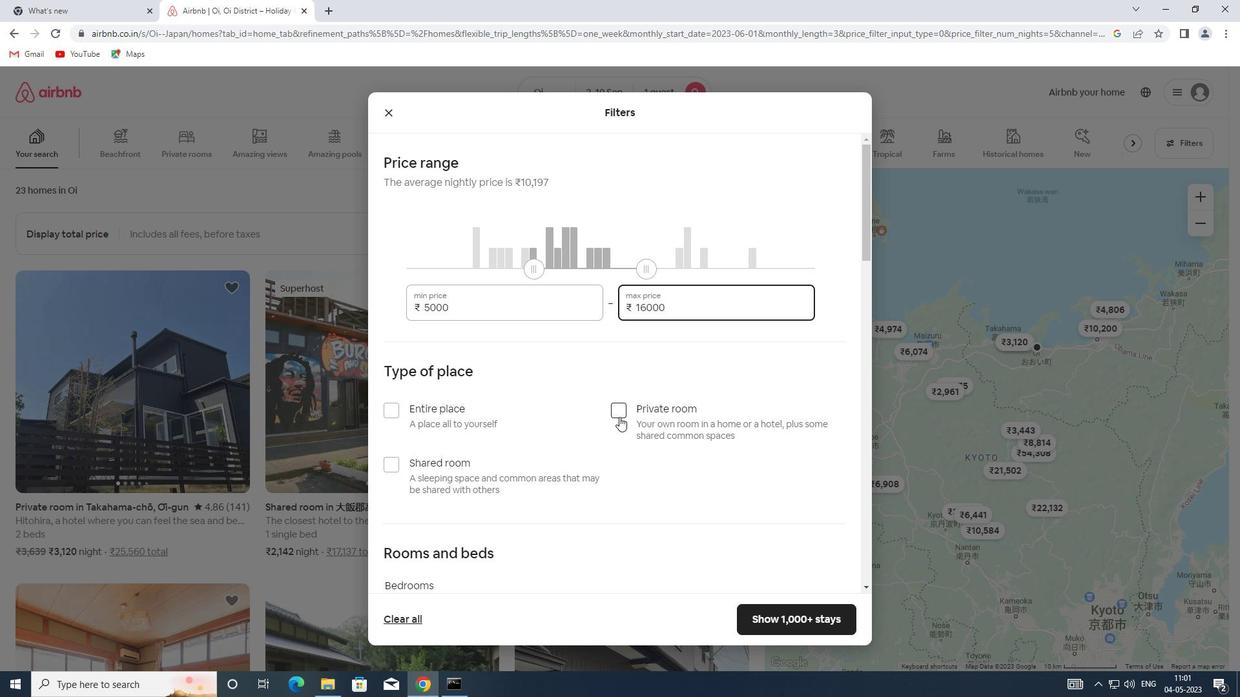 
Action: Mouse pressed left at (619, 412)
Screenshot: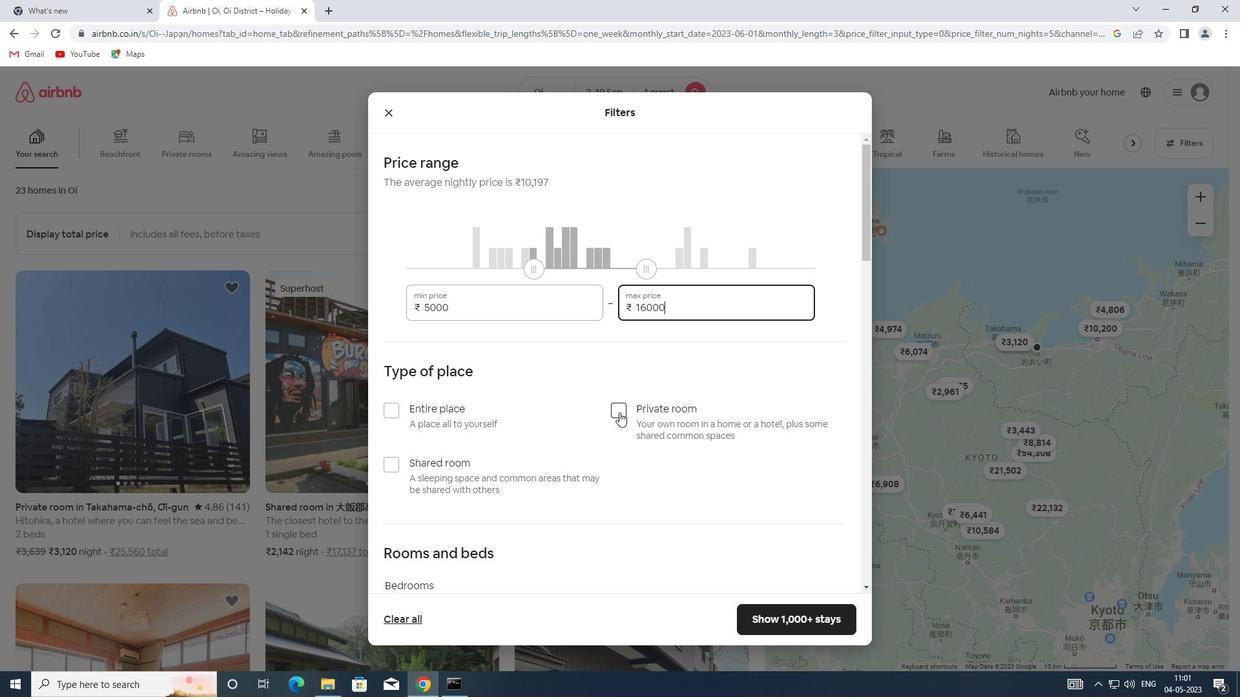
Action: Mouse scrolled (619, 412) with delta (0, 0)
Screenshot: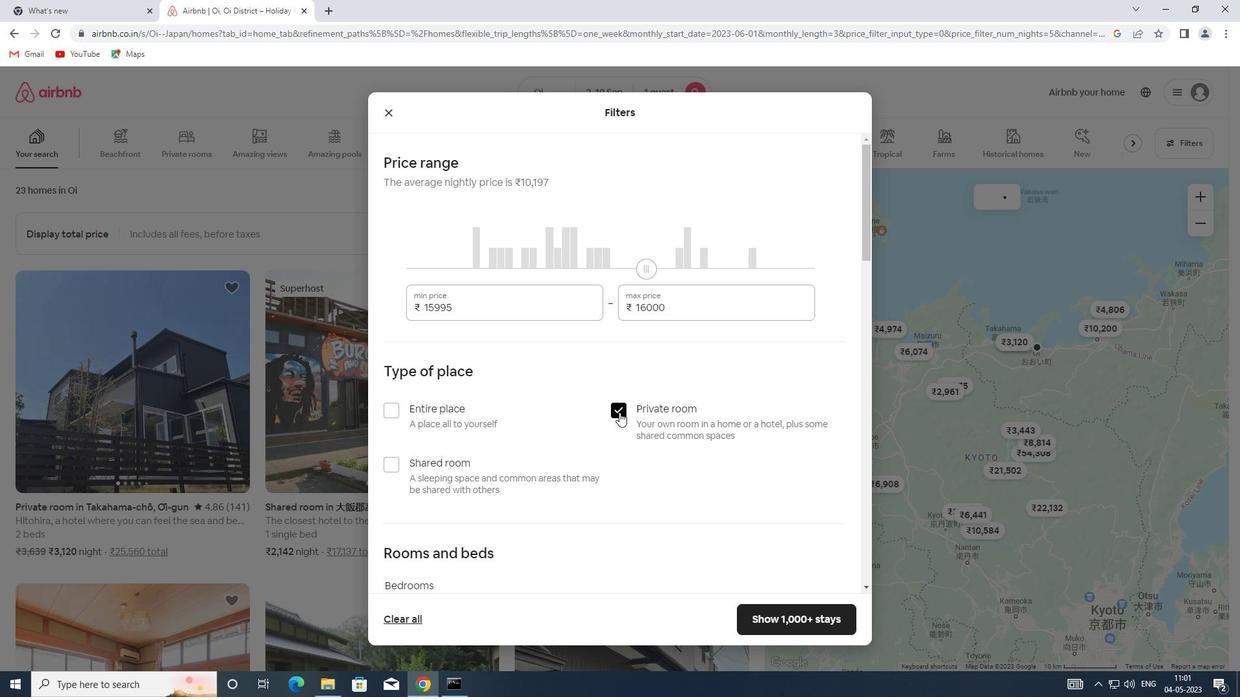 
Action: Mouse scrolled (619, 412) with delta (0, 0)
Screenshot: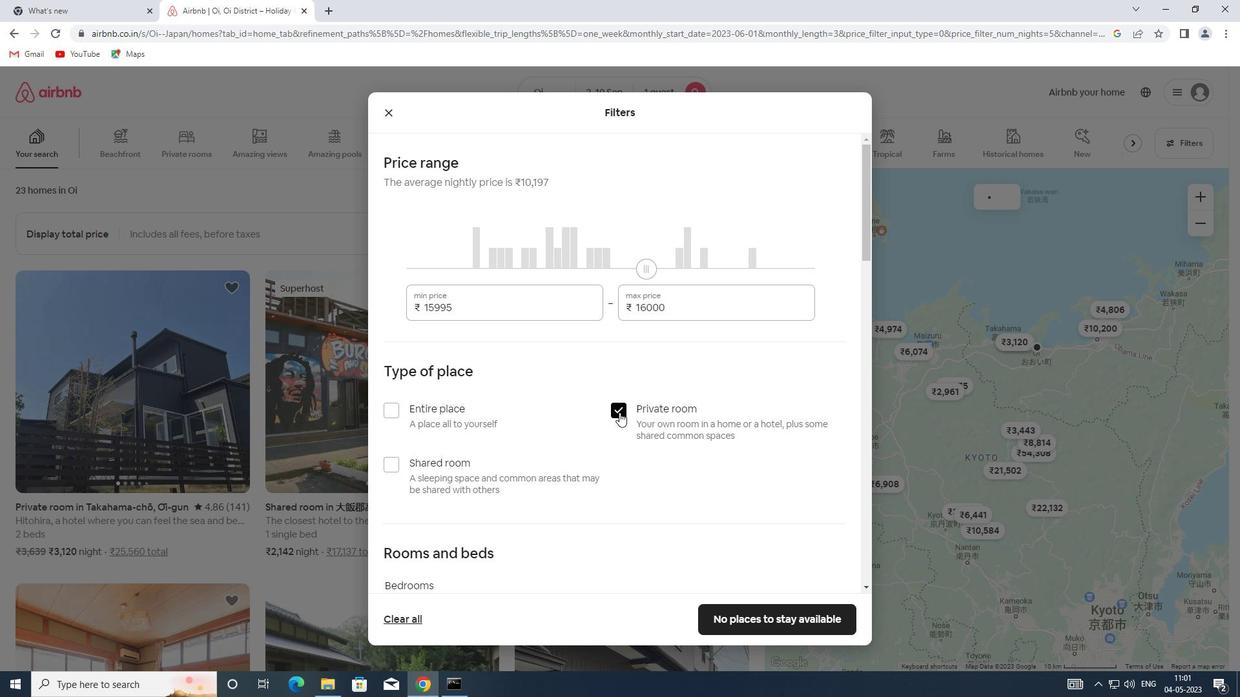 
Action: Mouse scrolled (619, 412) with delta (0, 0)
Screenshot: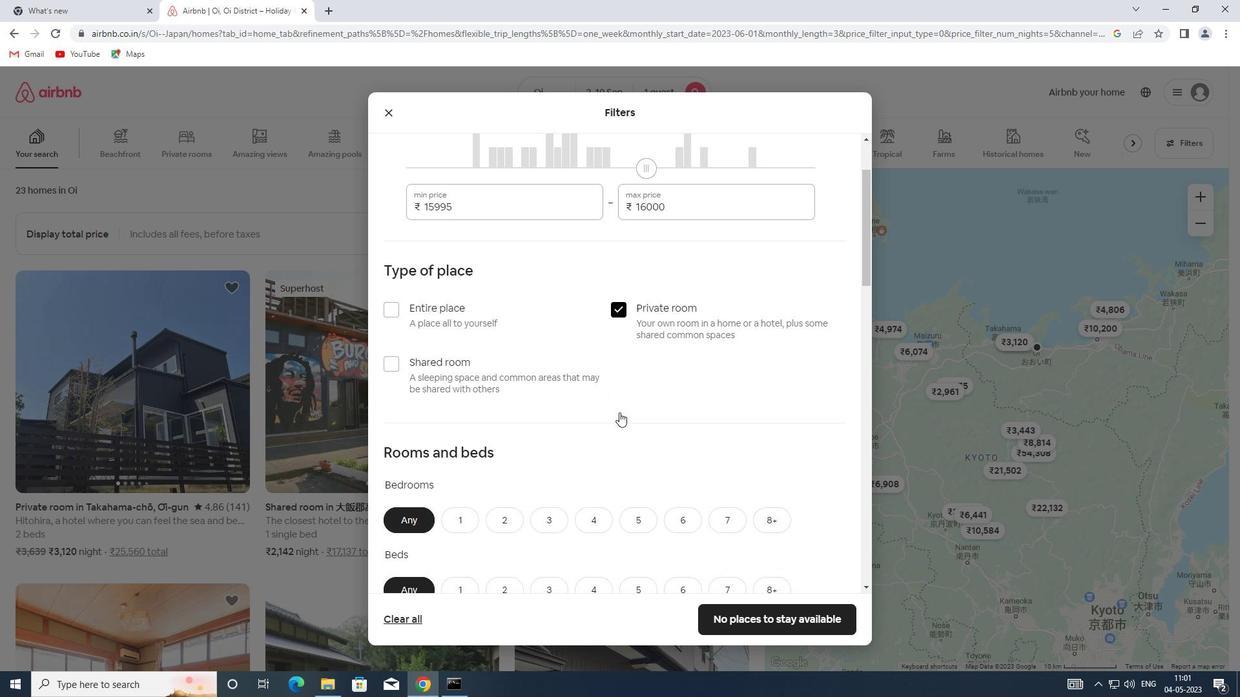 
Action: Mouse scrolled (619, 412) with delta (0, 0)
Screenshot: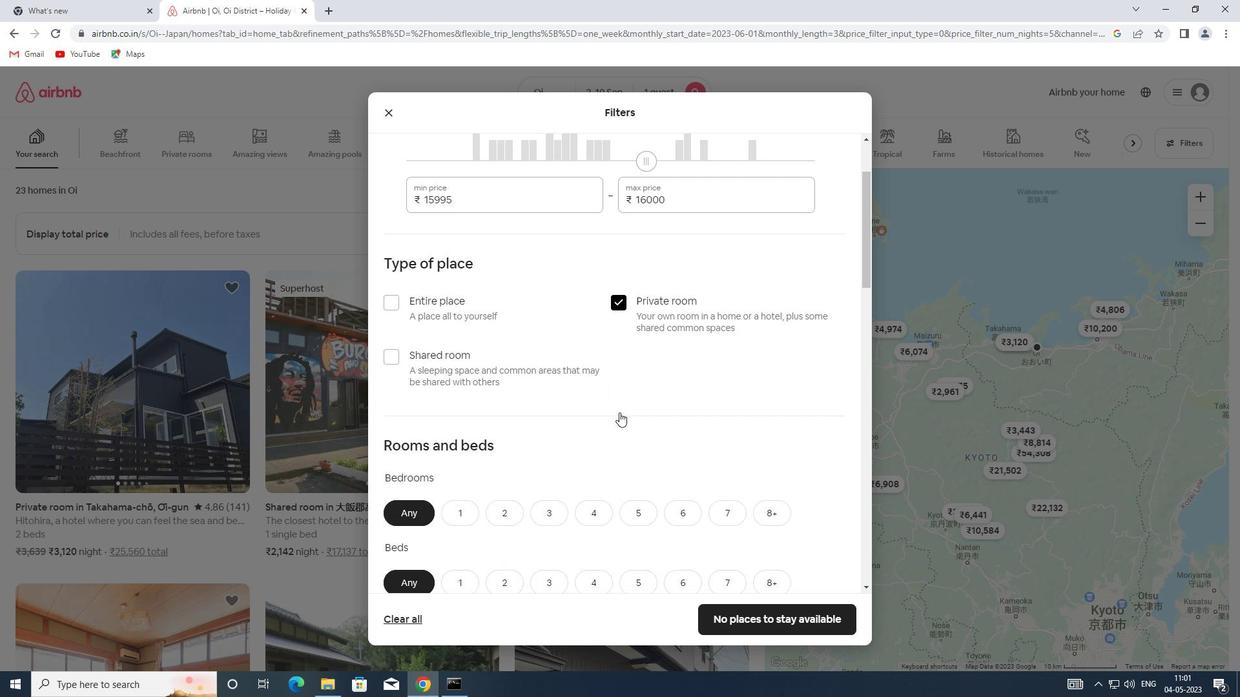 
Action: Mouse scrolled (619, 412) with delta (0, 0)
Screenshot: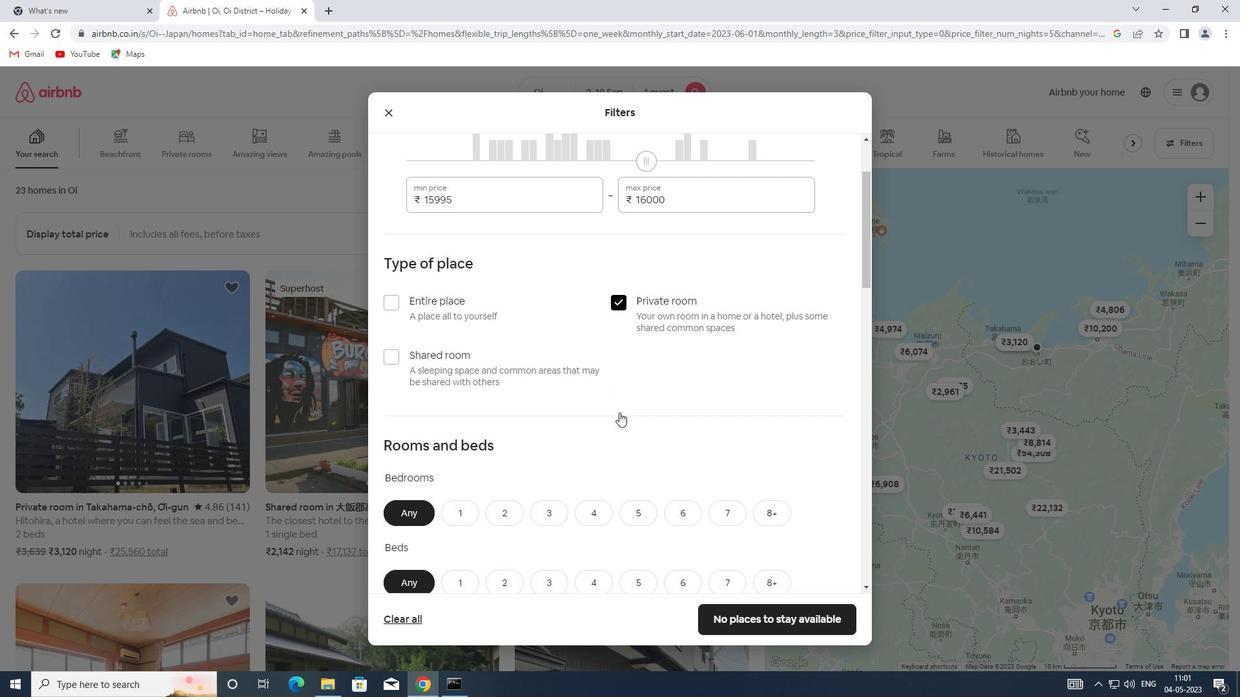 
Action: Mouse moved to (456, 301)
Screenshot: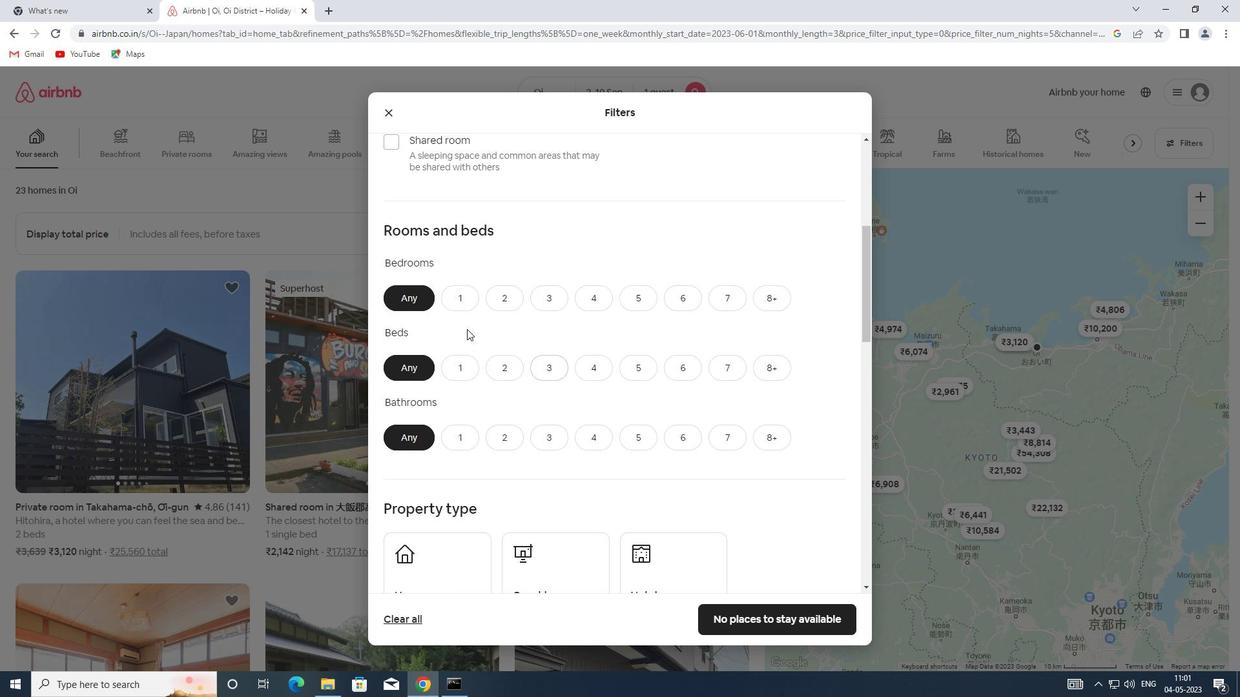 
Action: Mouse pressed left at (456, 301)
Screenshot: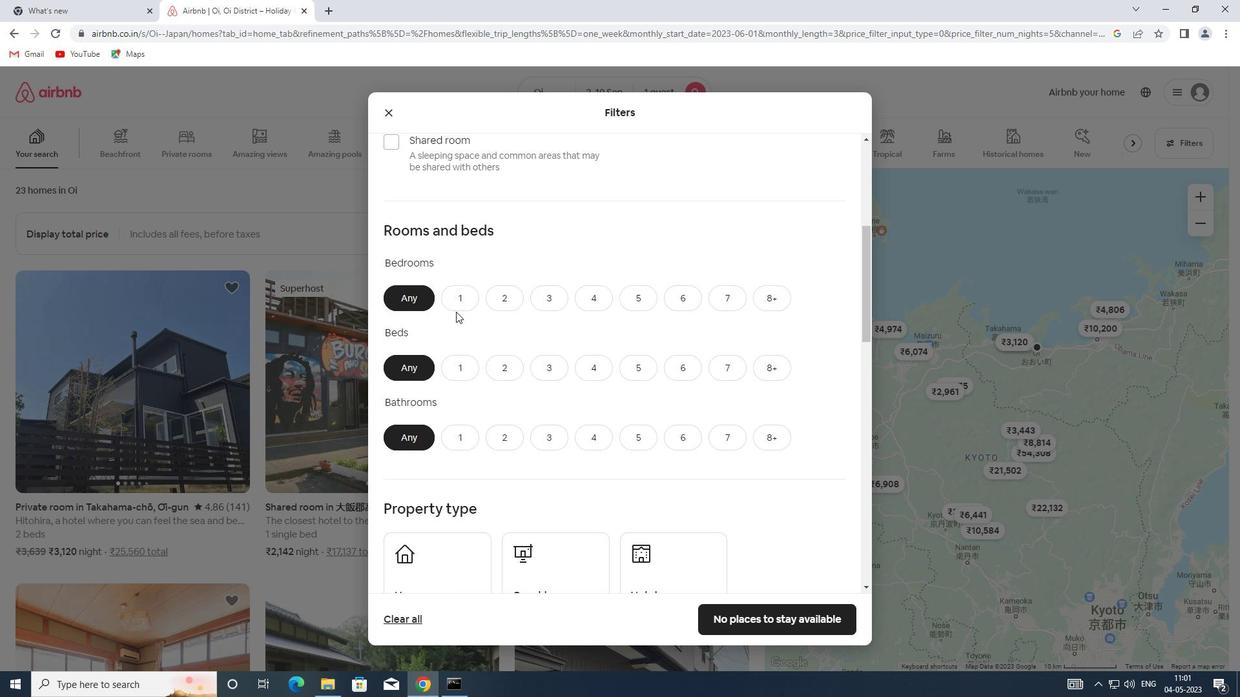 
Action: Mouse moved to (456, 363)
Screenshot: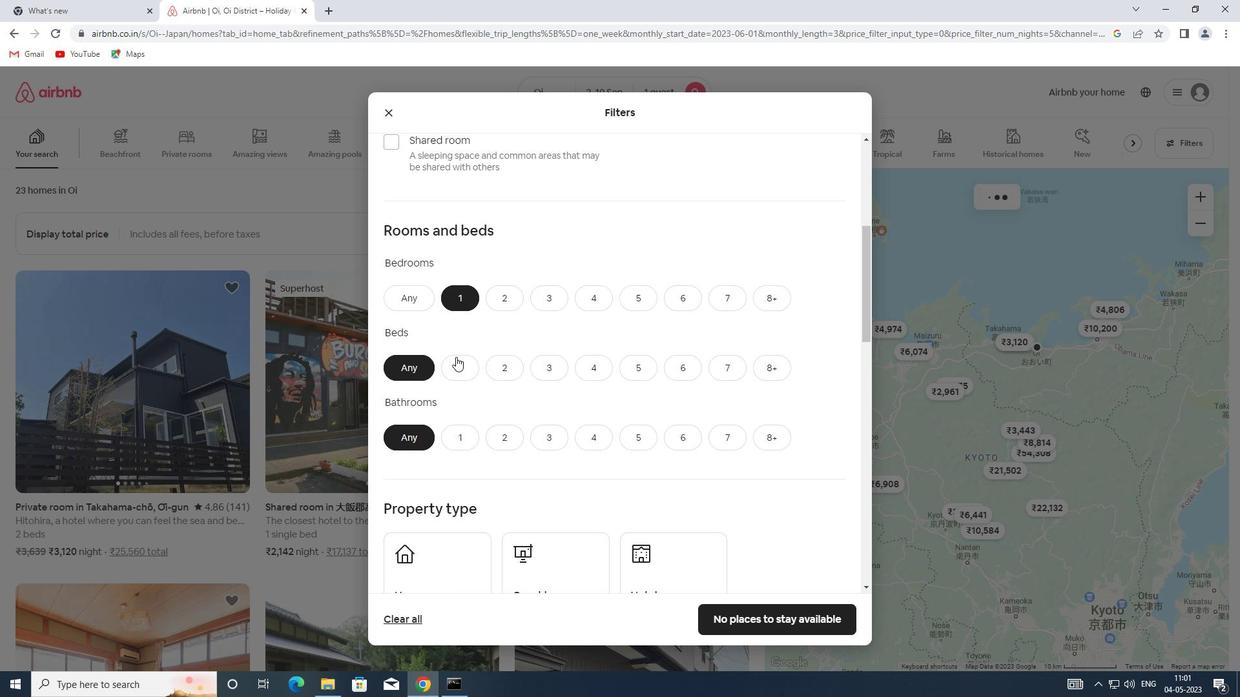 
Action: Mouse pressed left at (456, 363)
Screenshot: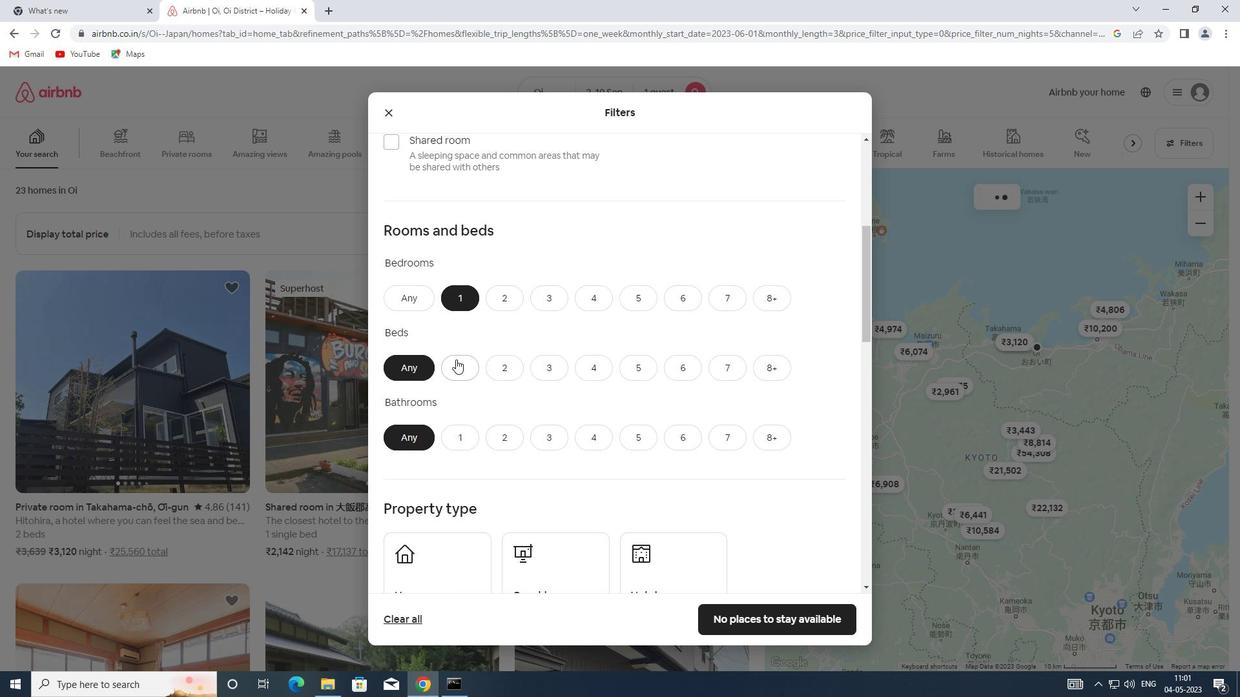 
Action: Mouse moved to (467, 443)
Screenshot: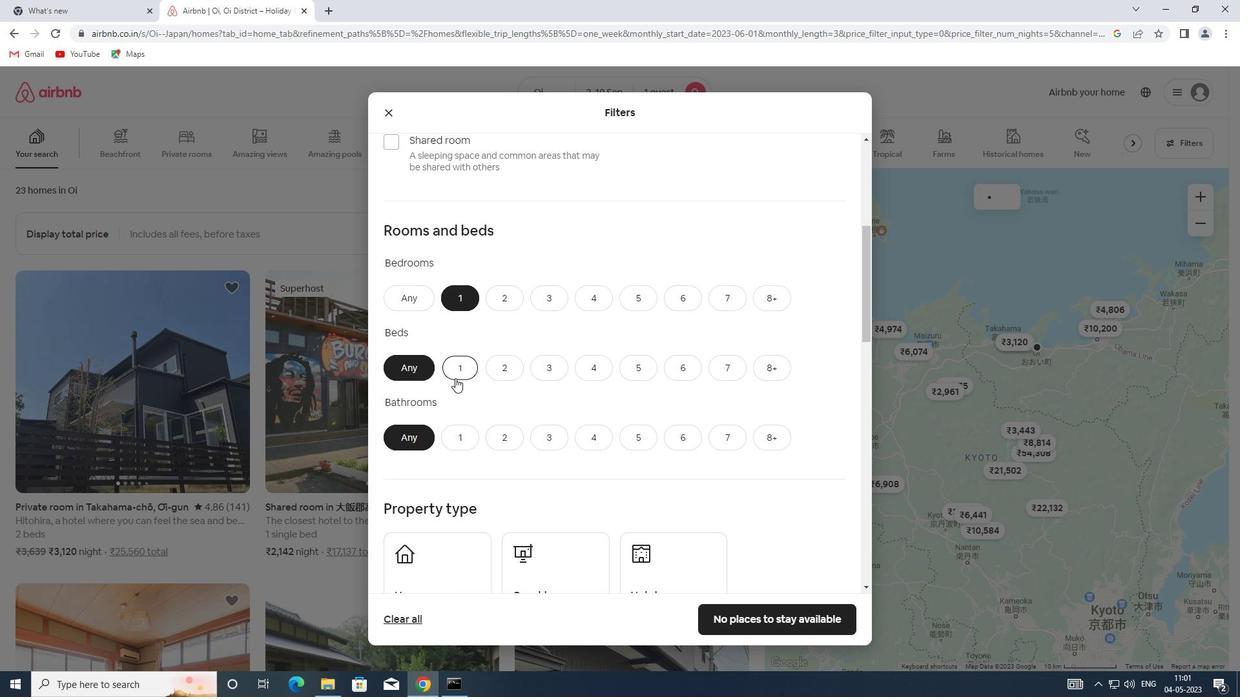 
Action: Mouse pressed left at (467, 443)
Screenshot: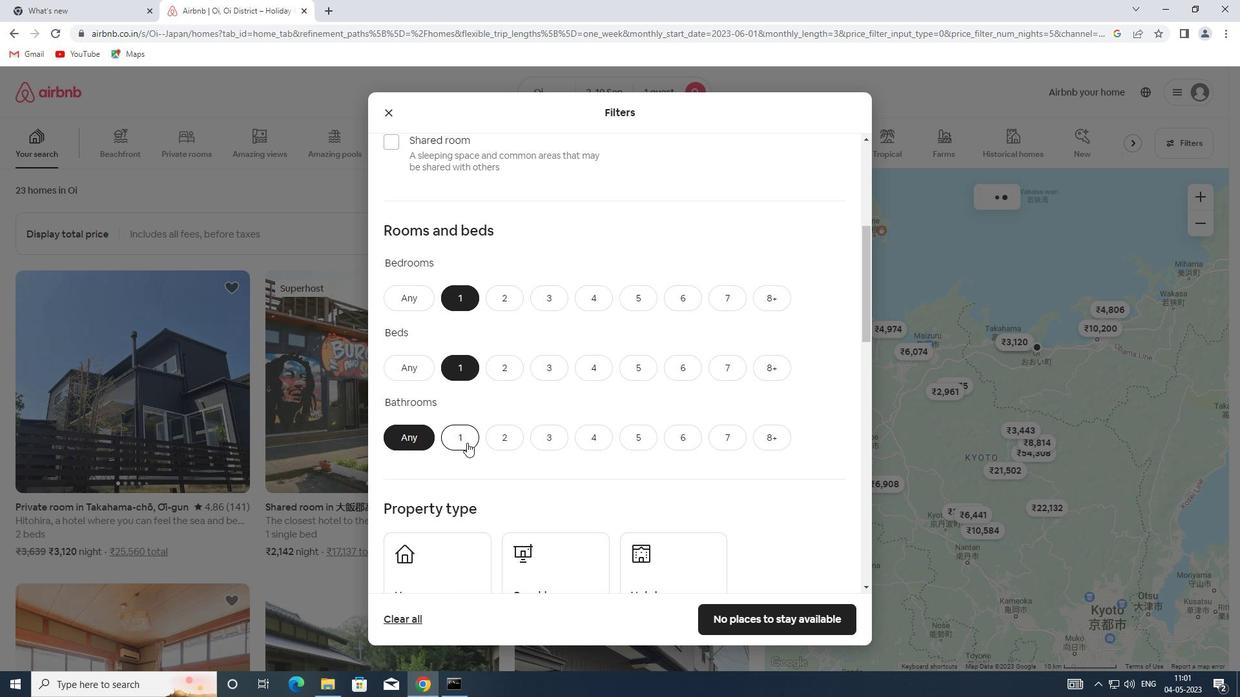 
Action: Mouse scrolled (467, 442) with delta (0, 0)
Screenshot: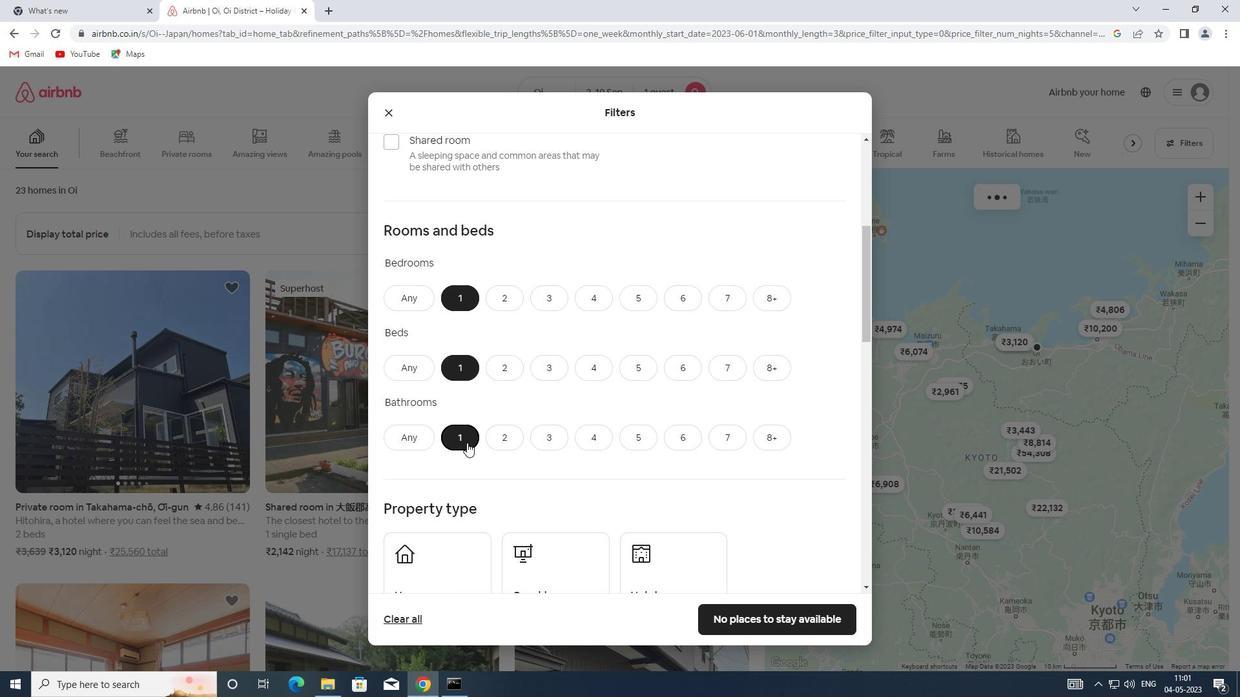
Action: Mouse scrolled (467, 442) with delta (0, 0)
Screenshot: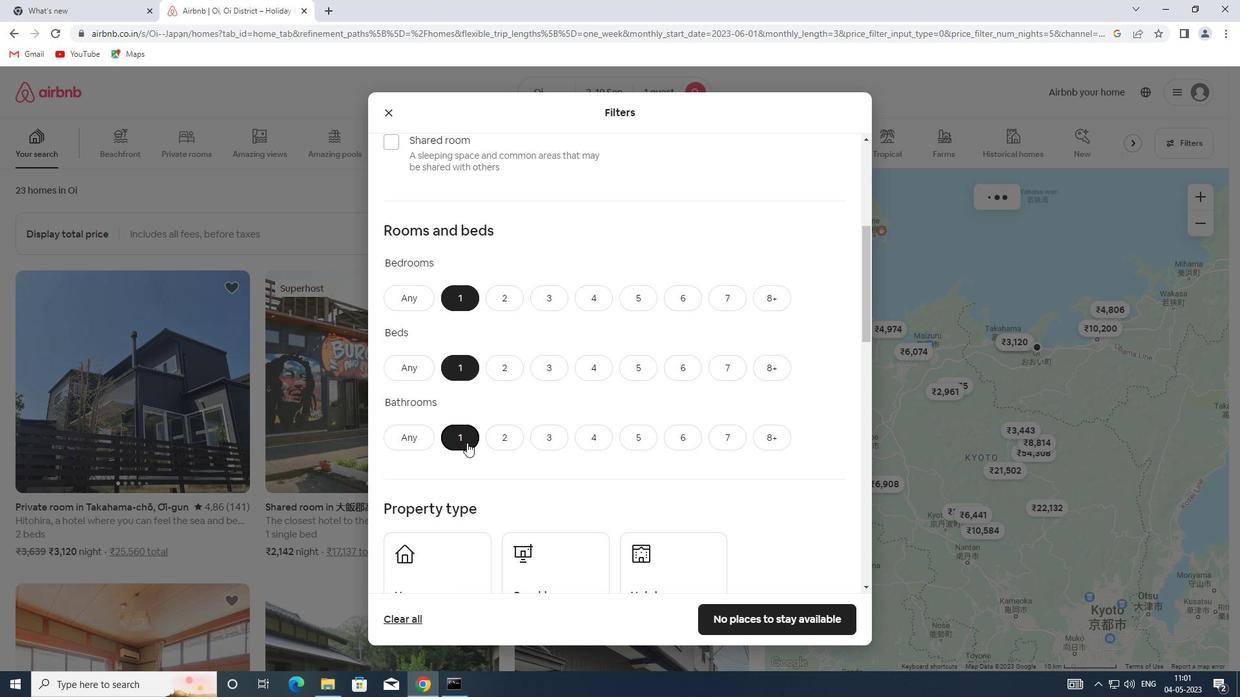 
Action: Mouse scrolled (467, 442) with delta (0, 0)
Screenshot: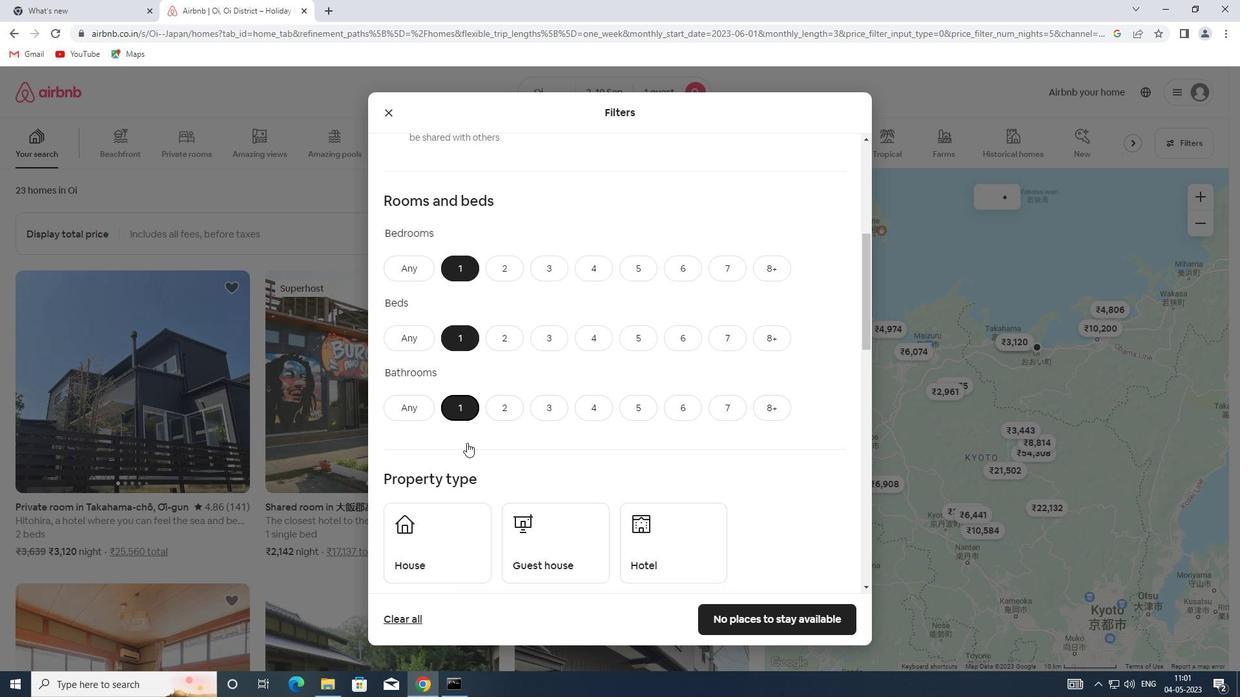 
Action: Mouse moved to (458, 390)
Screenshot: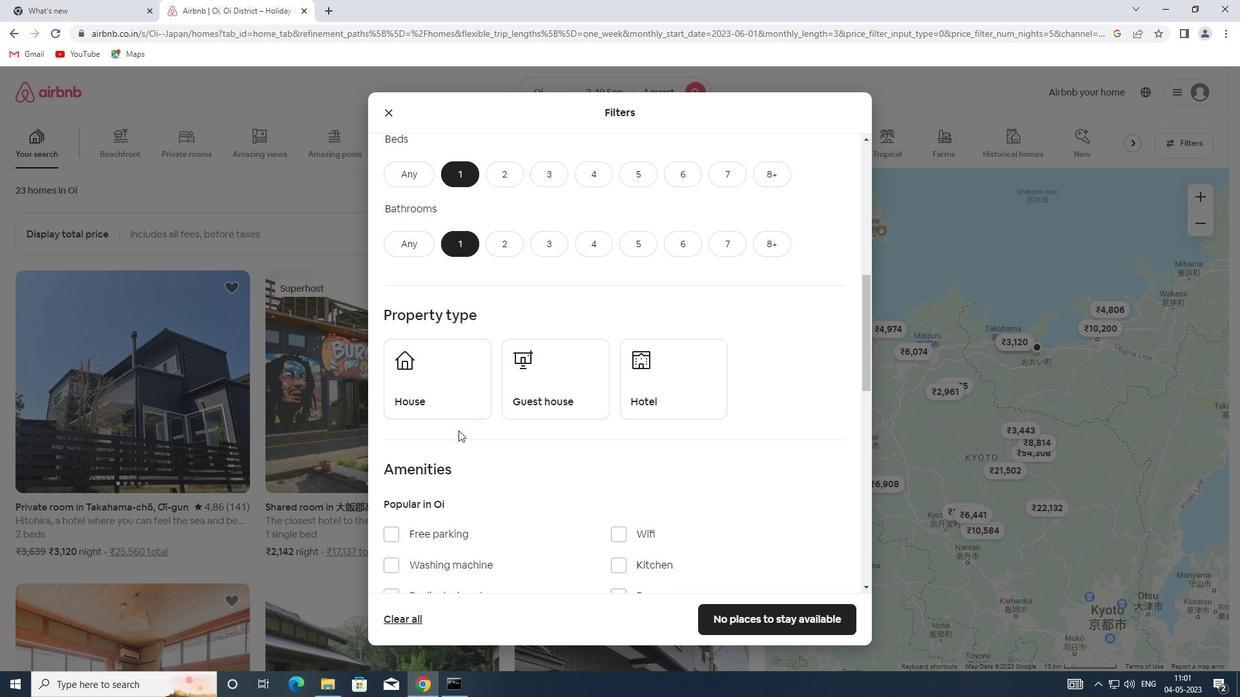
Action: Mouse pressed left at (458, 390)
Screenshot: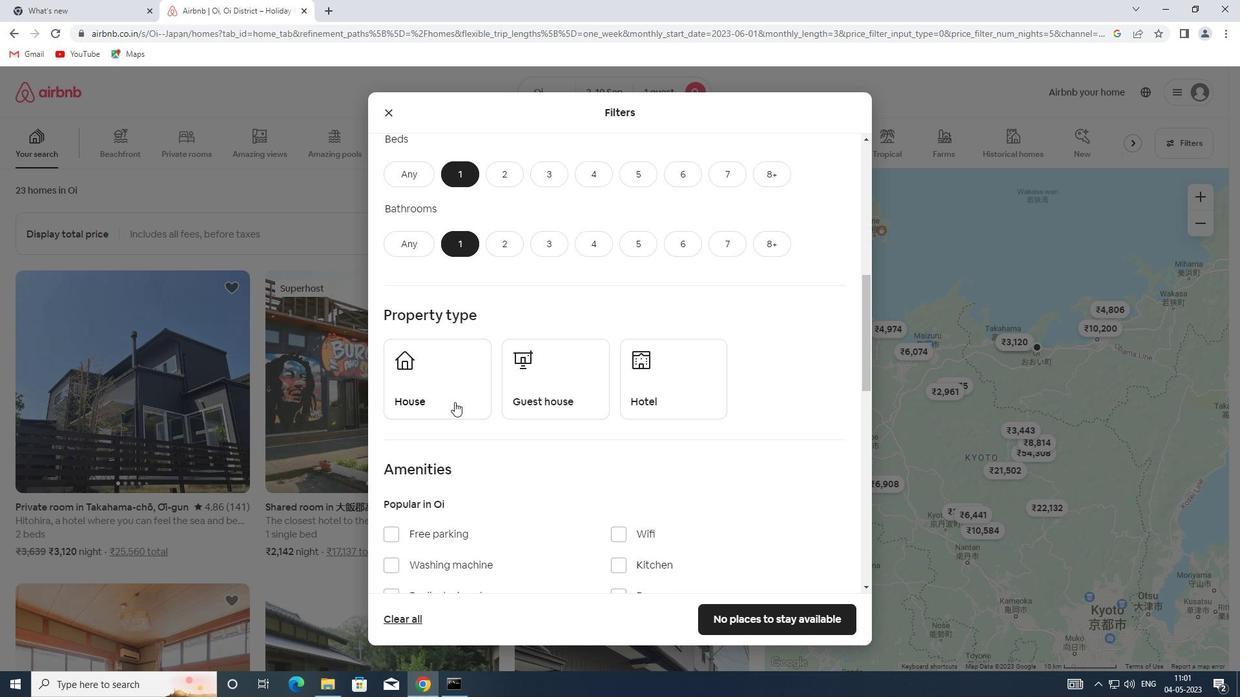 
Action: Mouse moved to (540, 394)
Screenshot: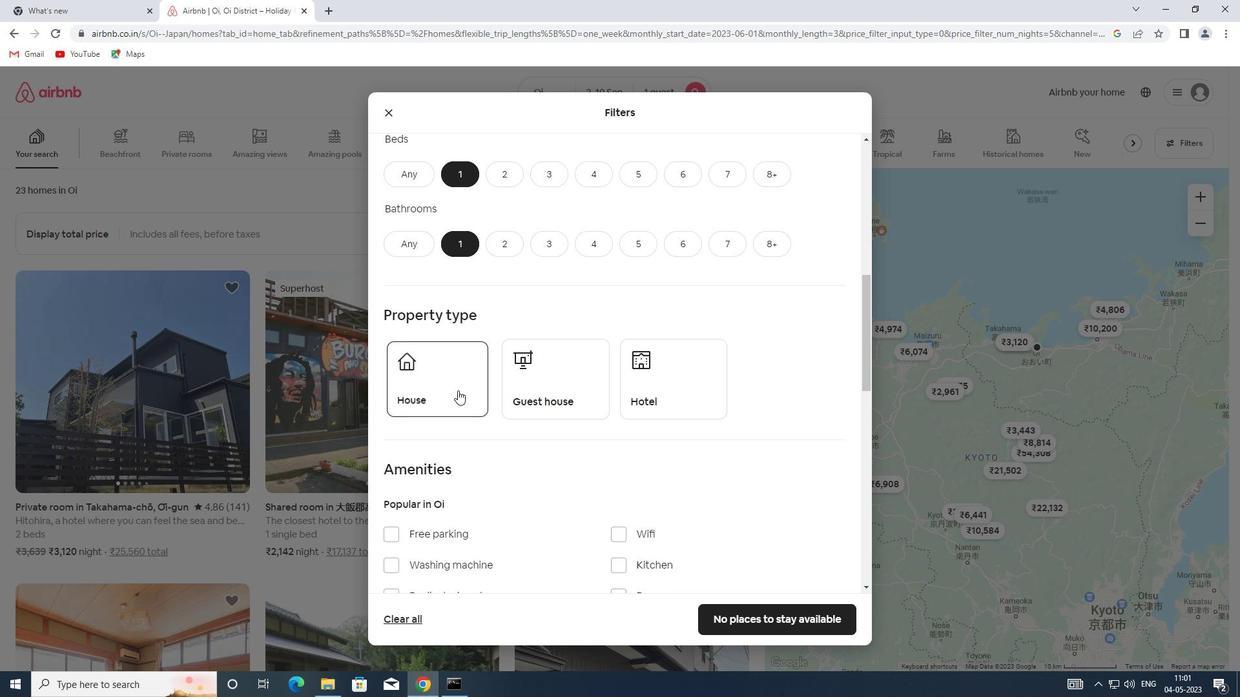 
Action: Mouse pressed left at (540, 394)
Screenshot: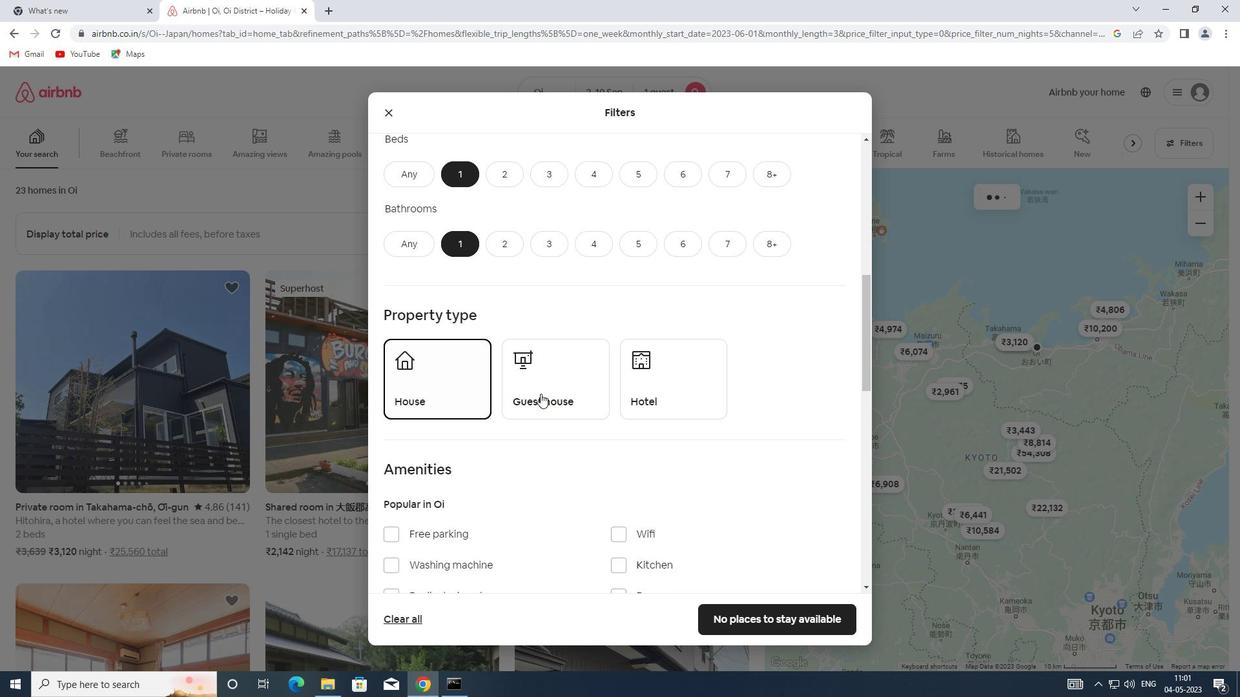 
Action: Mouse moved to (660, 388)
Screenshot: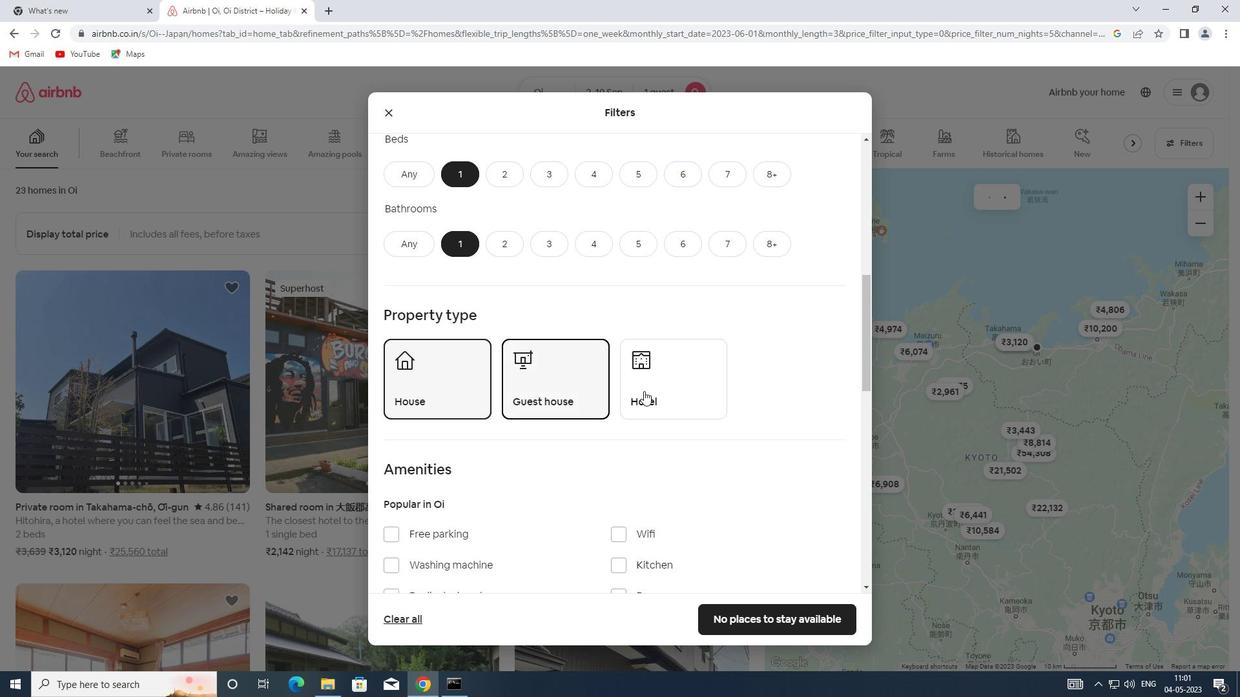 
Action: Mouse pressed left at (660, 388)
Screenshot: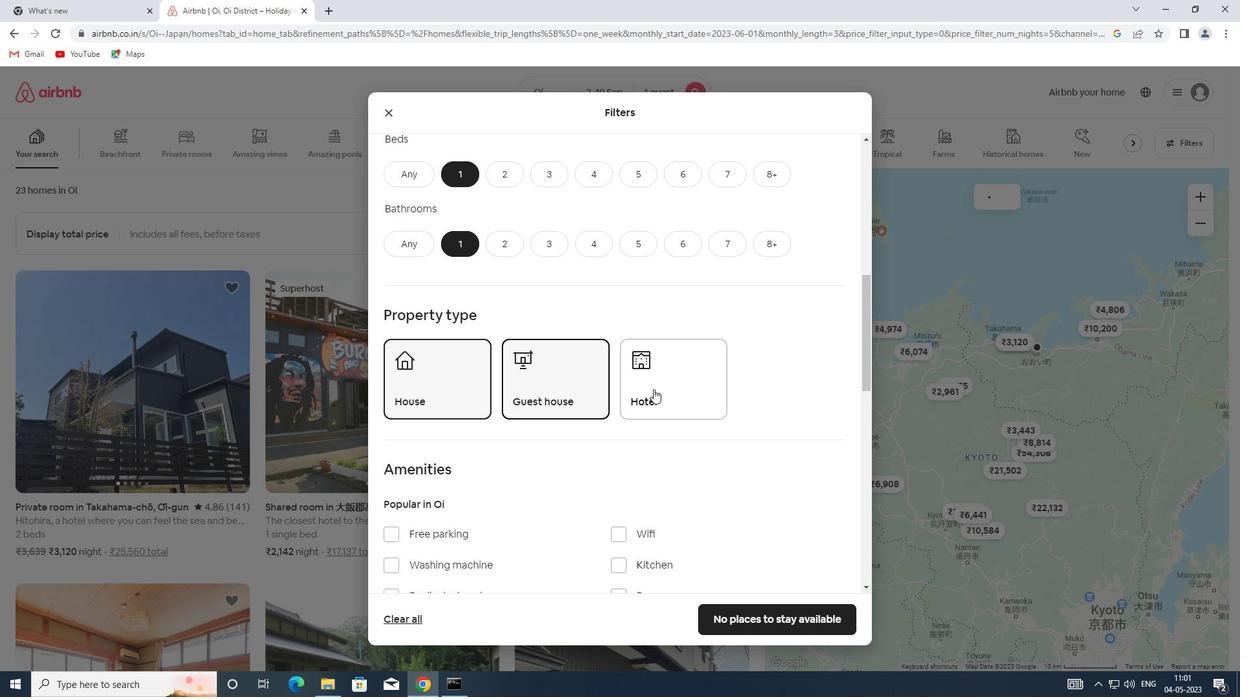 
Action: Mouse scrolled (660, 388) with delta (0, 0)
Screenshot: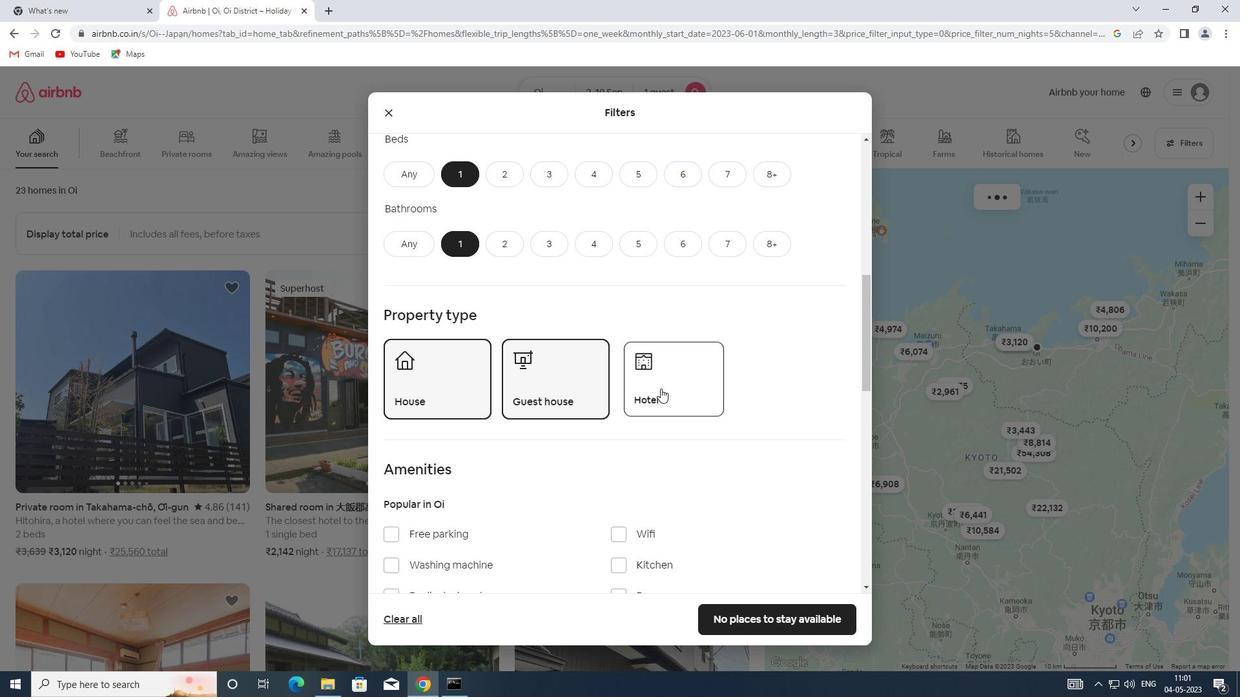 
Action: Mouse scrolled (660, 388) with delta (0, 0)
Screenshot: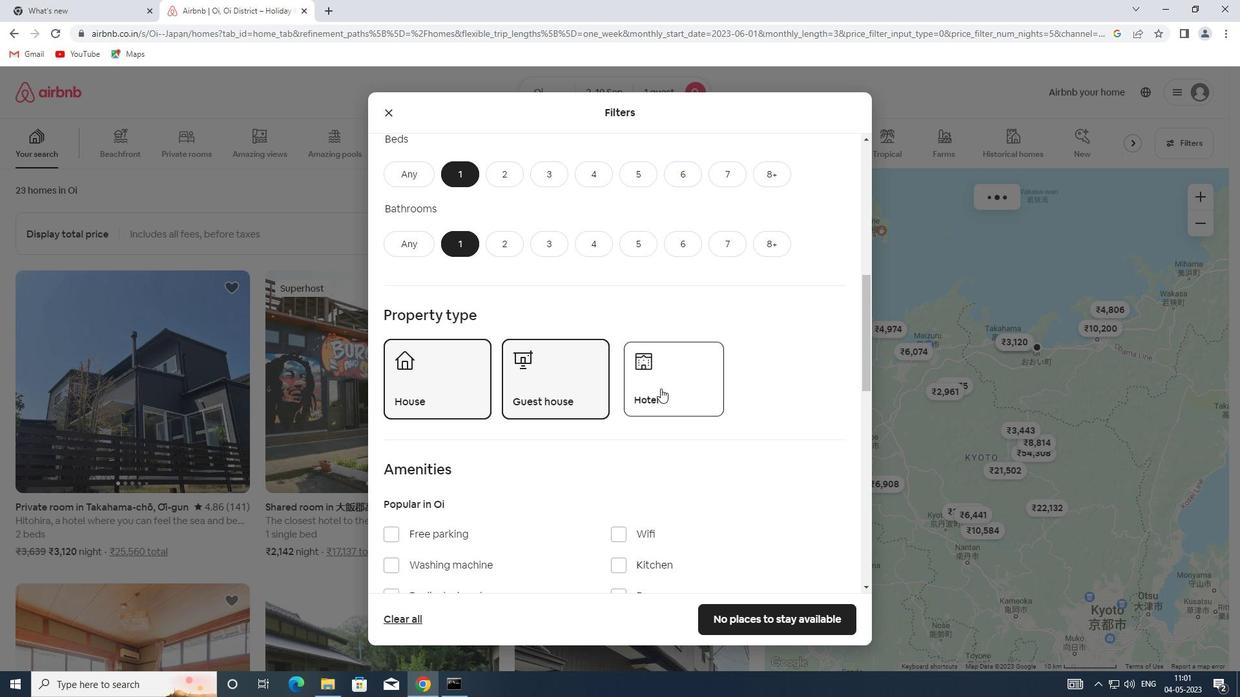 
Action: Mouse scrolled (660, 388) with delta (0, 0)
Screenshot: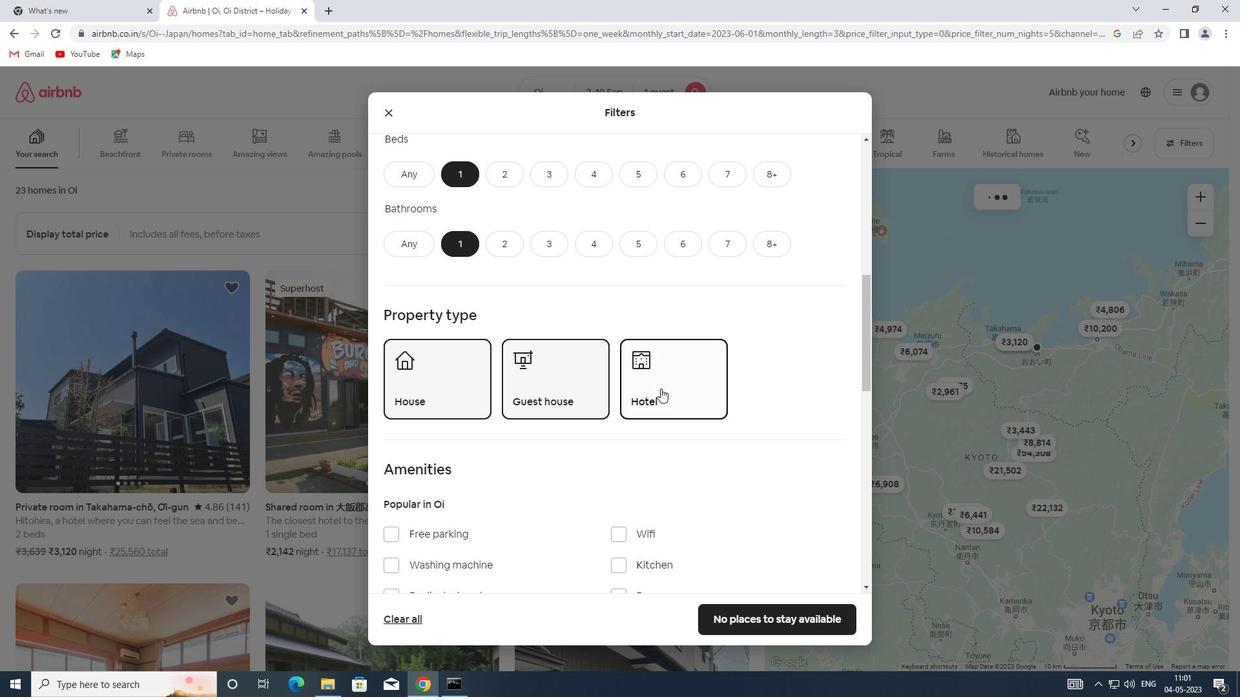
Action: Mouse scrolled (660, 388) with delta (0, 0)
Screenshot: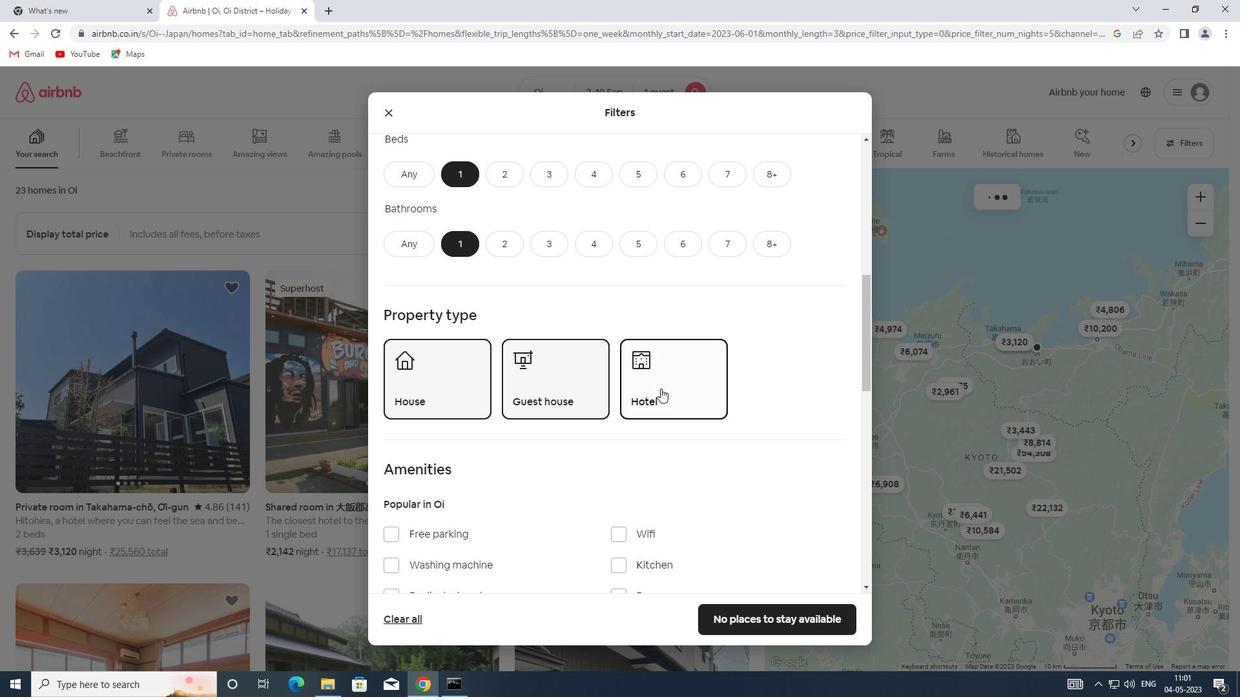 
Action: Mouse moved to (824, 514)
Screenshot: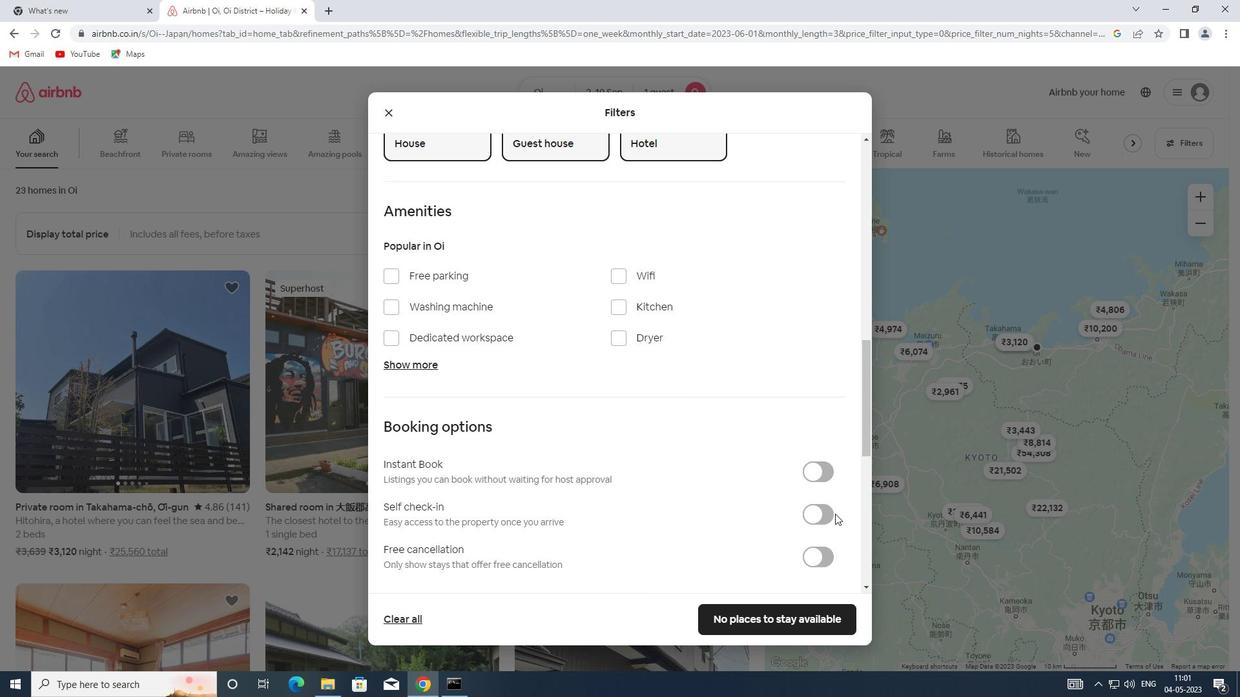 
Action: Mouse pressed left at (824, 514)
Screenshot: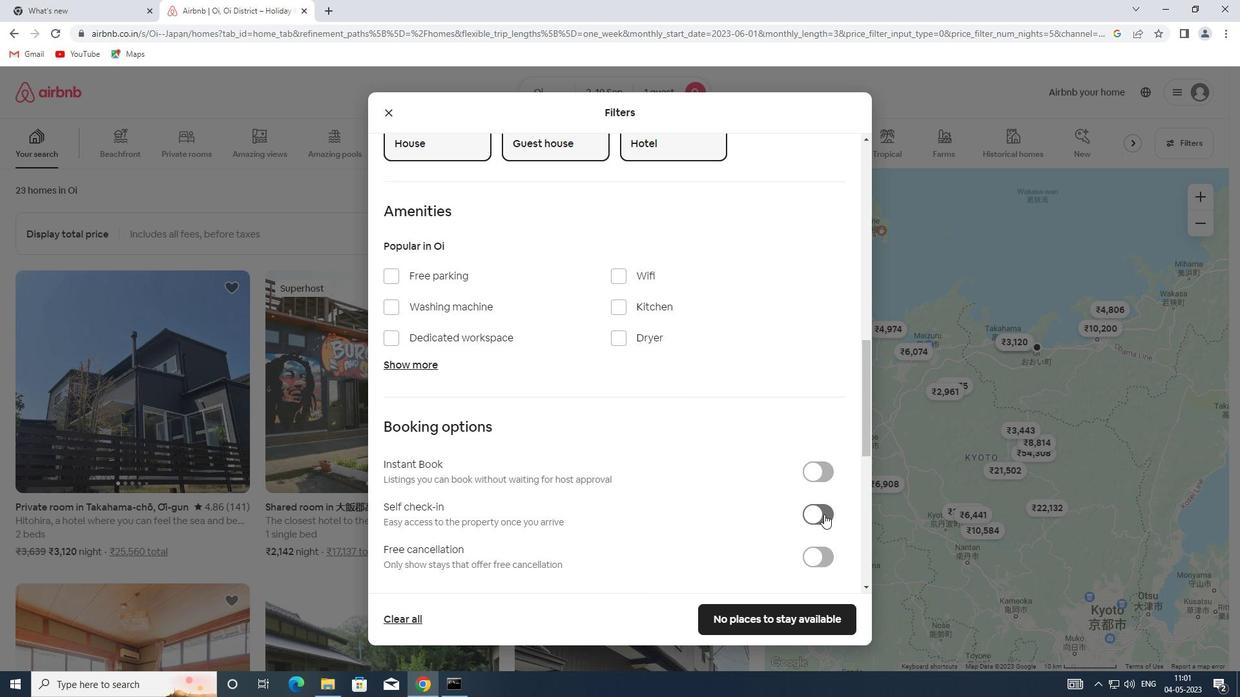 
Action: Mouse moved to (609, 416)
Screenshot: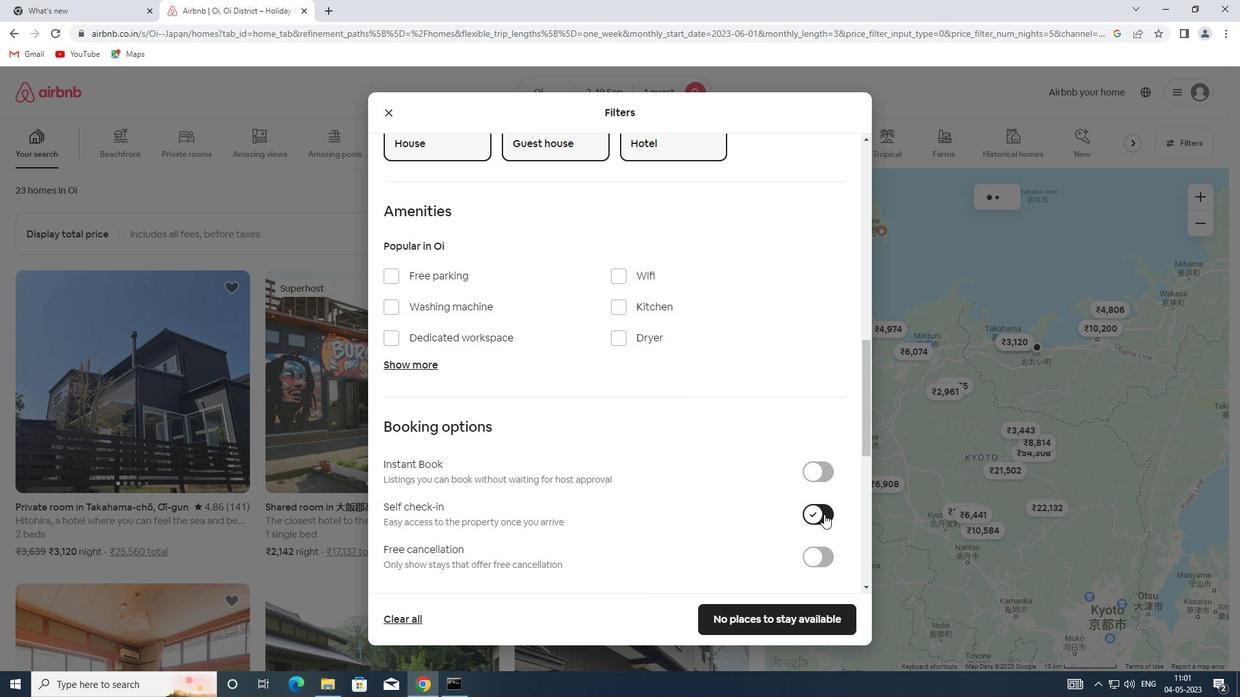 
Action: Mouse scrolled (609, 415) with delta (0, 0)
Screenshot: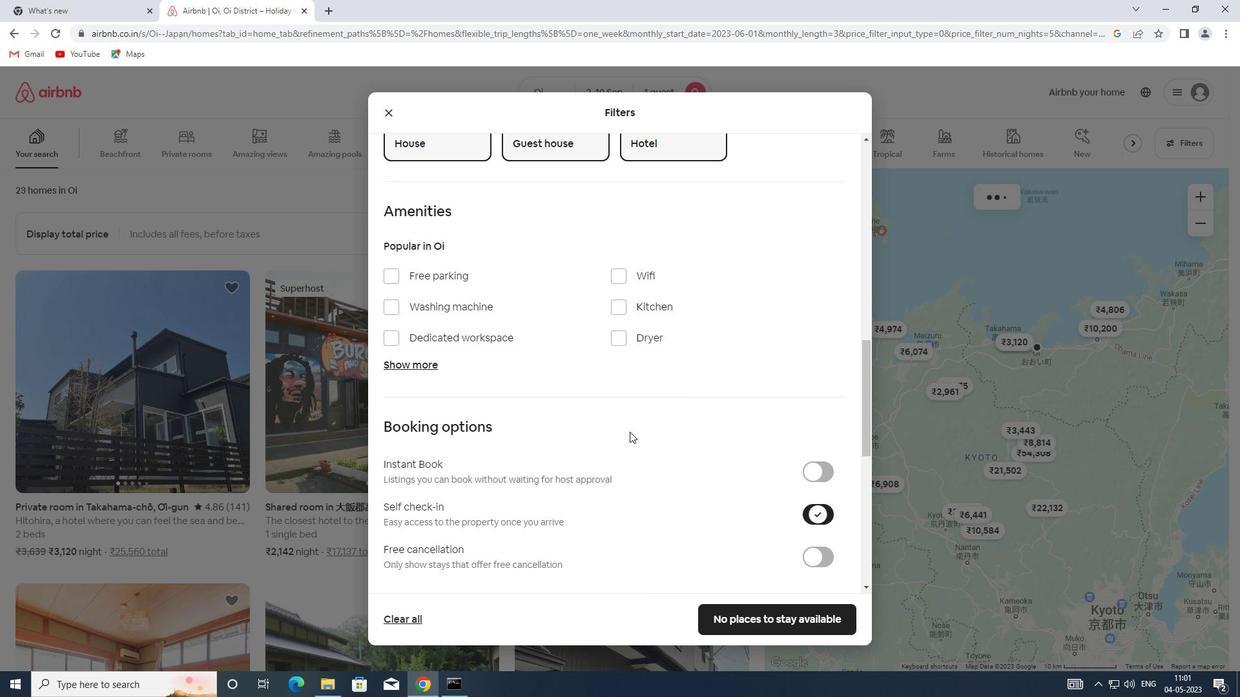 
Action: Mouse scrolled (609, 415) with delta (0, 0)
Screenshot: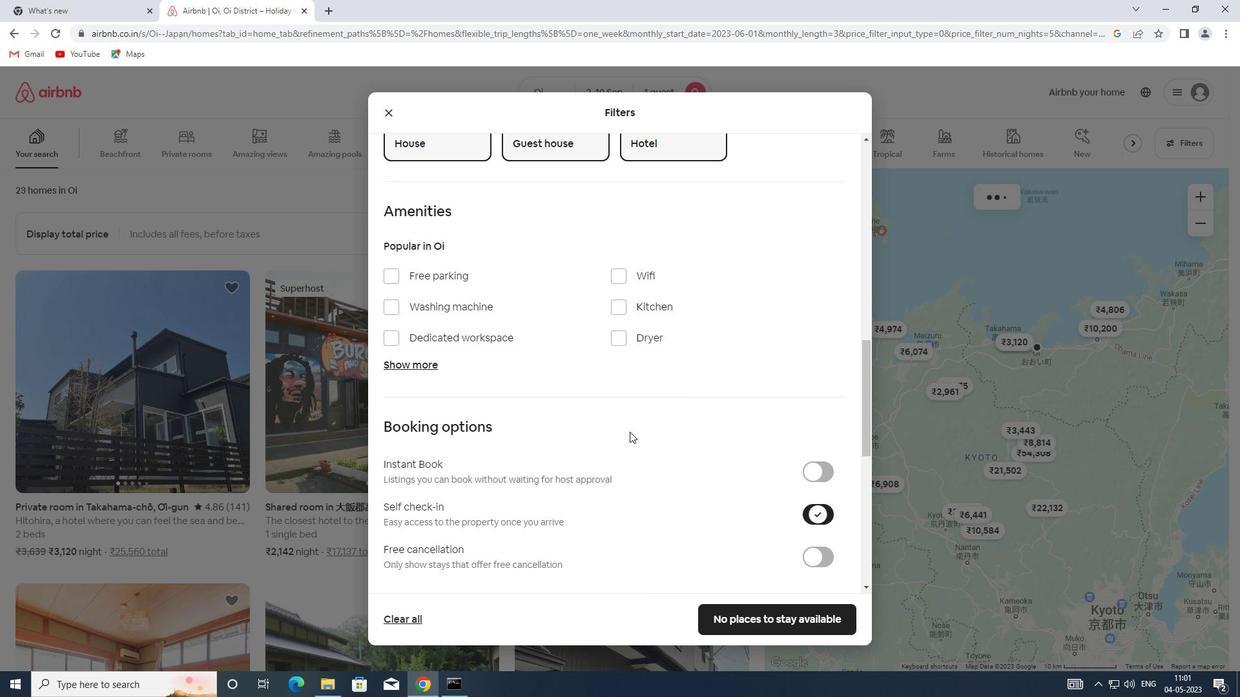 
Action: Mouse scrolled (609, 415) with delta (0, 0)
Screenshot: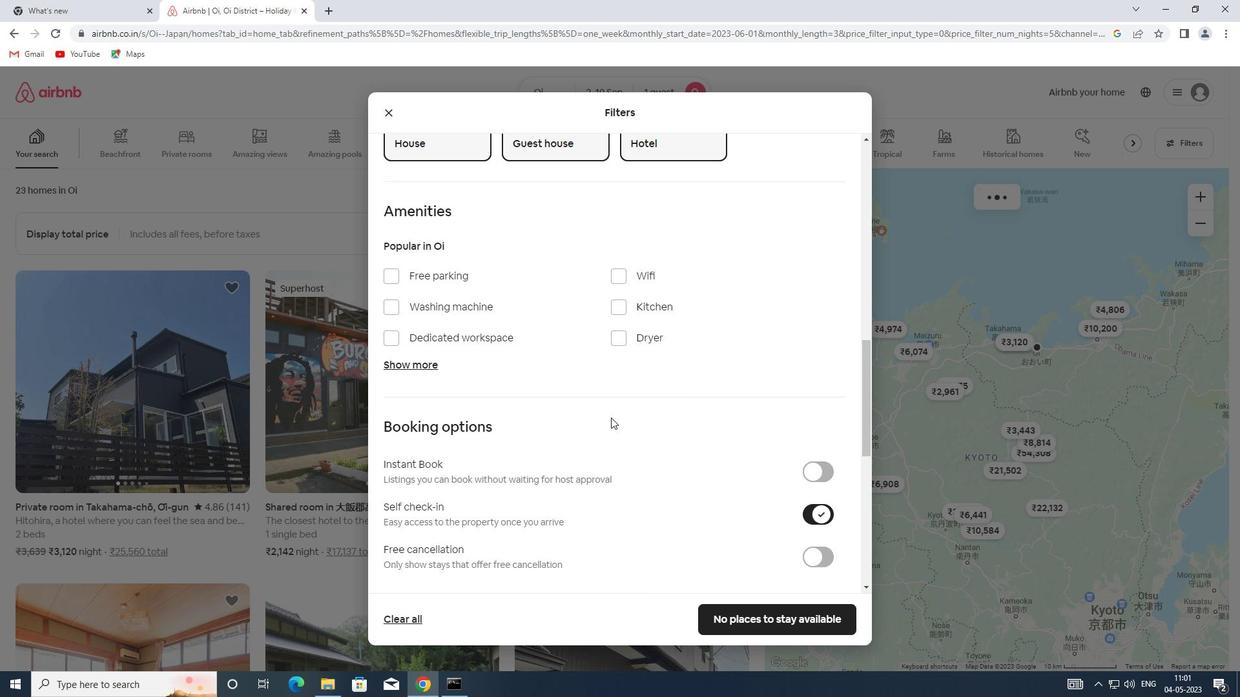 
Action: Mouse scrolled (609, 415) with delta (0, 0)
Screenshot: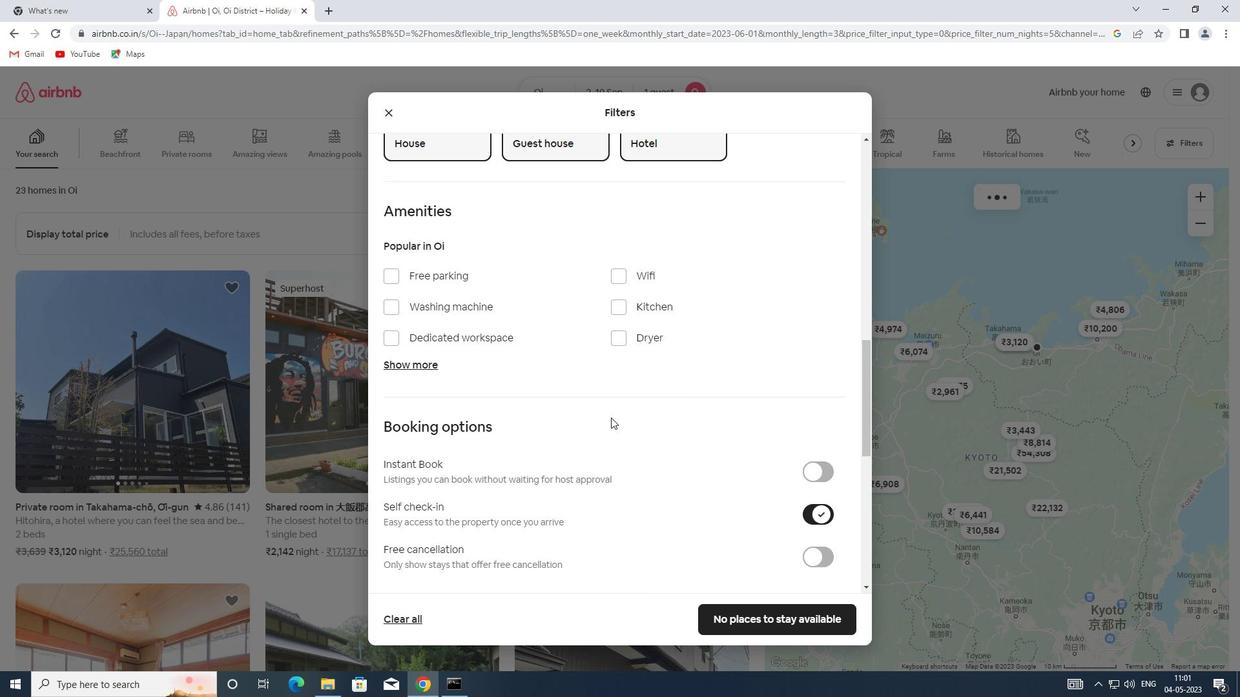 
Action: Mouse scrolled (609, 415) with delta (0, 0)
Screenshot: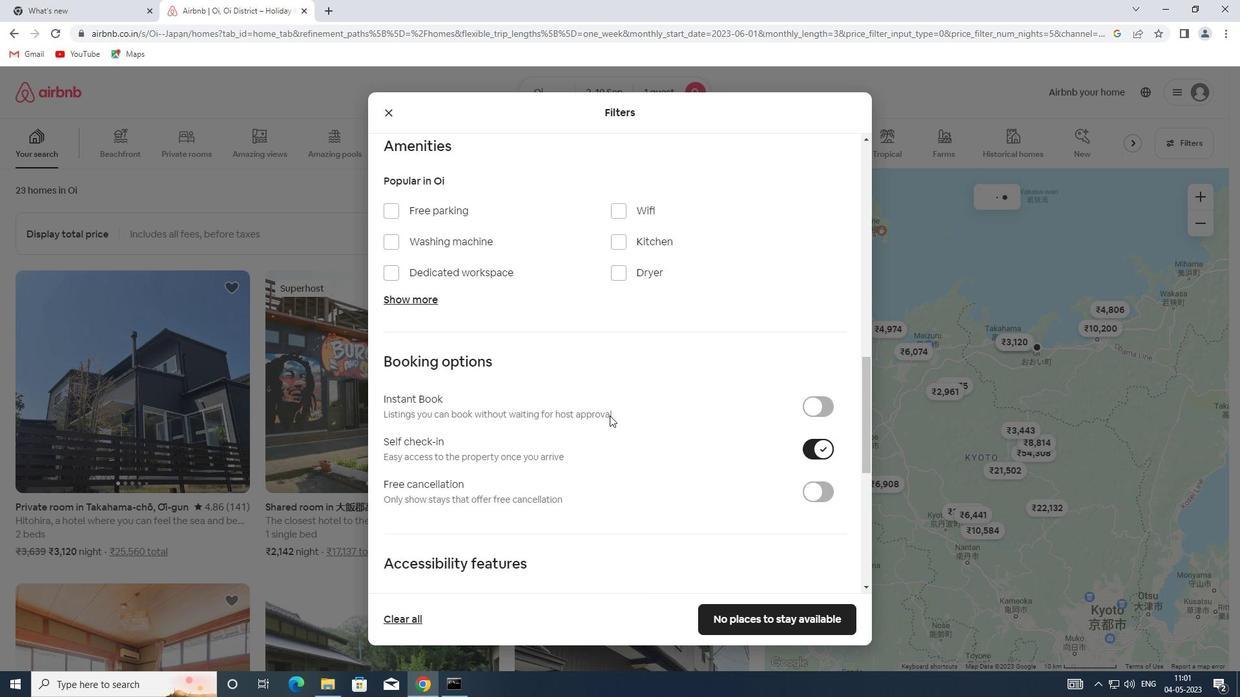 
Action: Mouse scrolled (609, 415) with delta (0, 0)
Screenshot: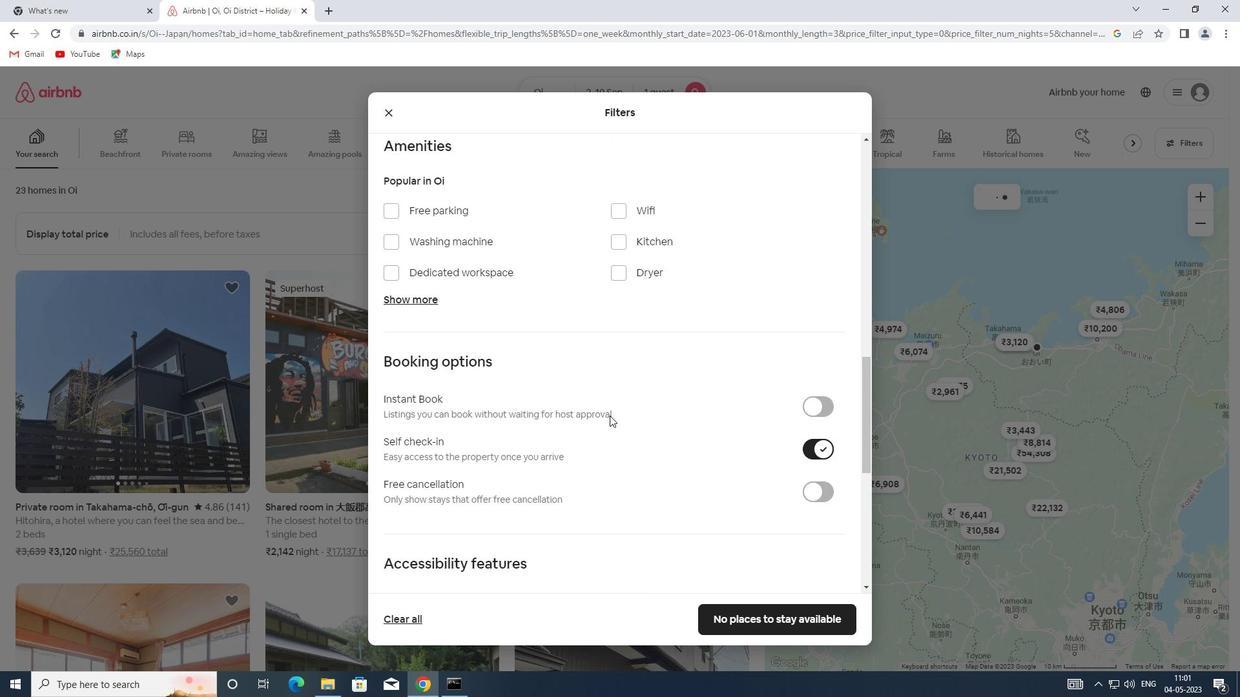
Action: Mouse scrolled (609, 415) with delta (0, 0)
Screenshot: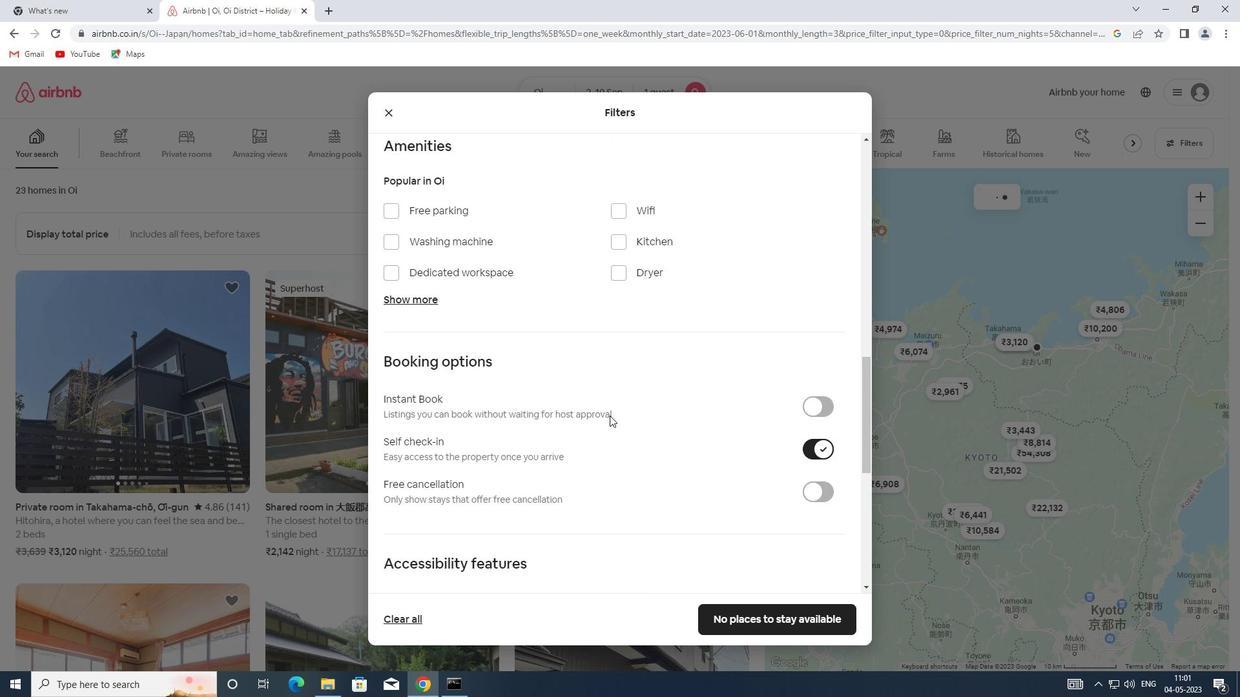 
Action: Mouse scrolled (609, 415) with delta (0, 0)
Screenshot: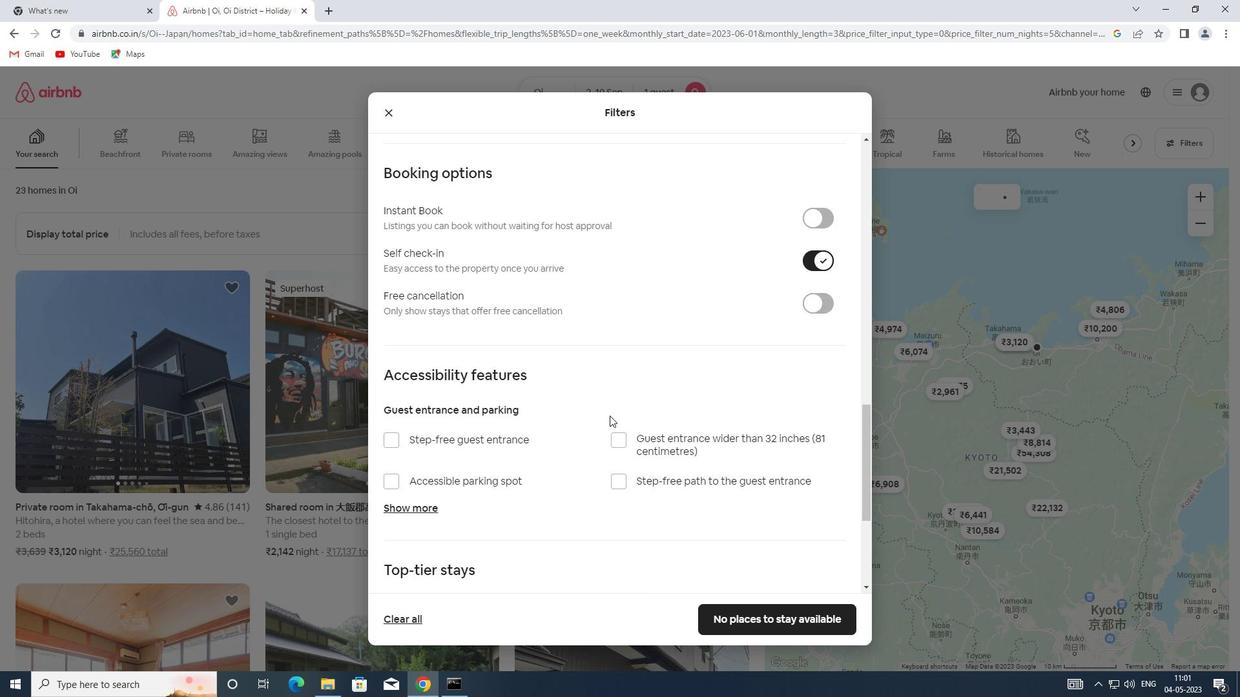 
Action: Mouse moved to (422, 496)
Screenshot: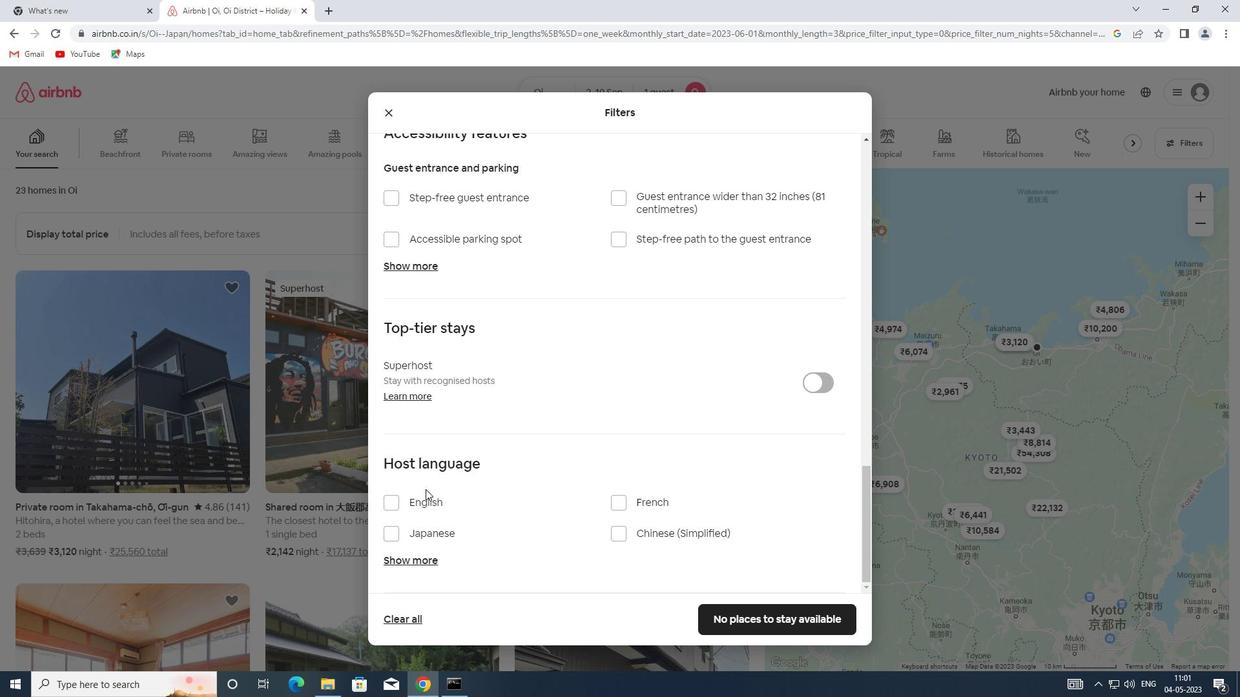 
Action: Mouse pressed left at (422, 496)
Screenshot: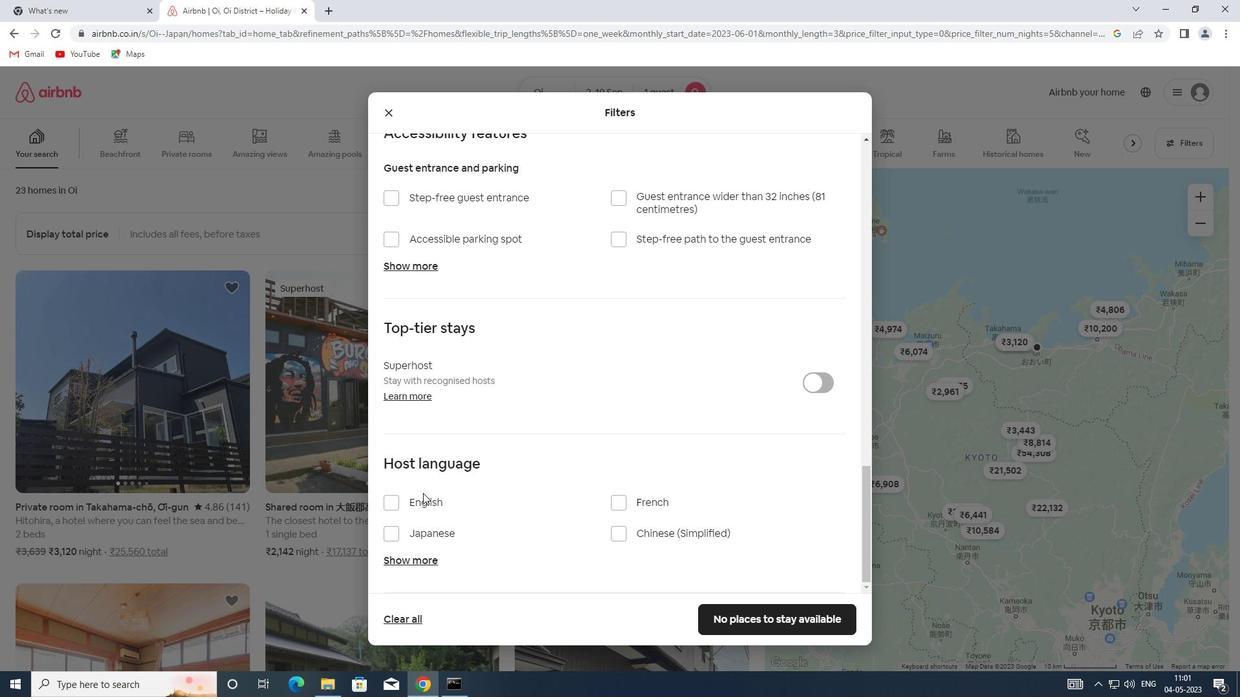 
Action: Mouse moved to (736, 617)
Screenshot: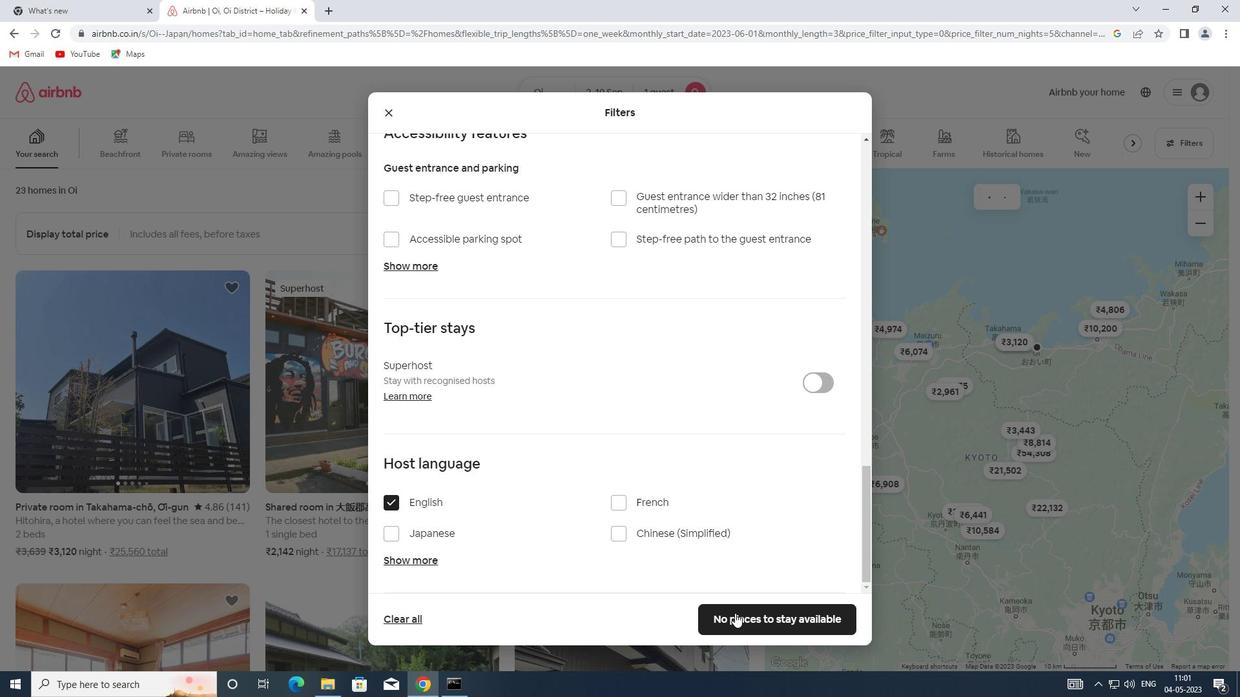 
Action: Mouse pressed left at (736, 617)
Screenshot: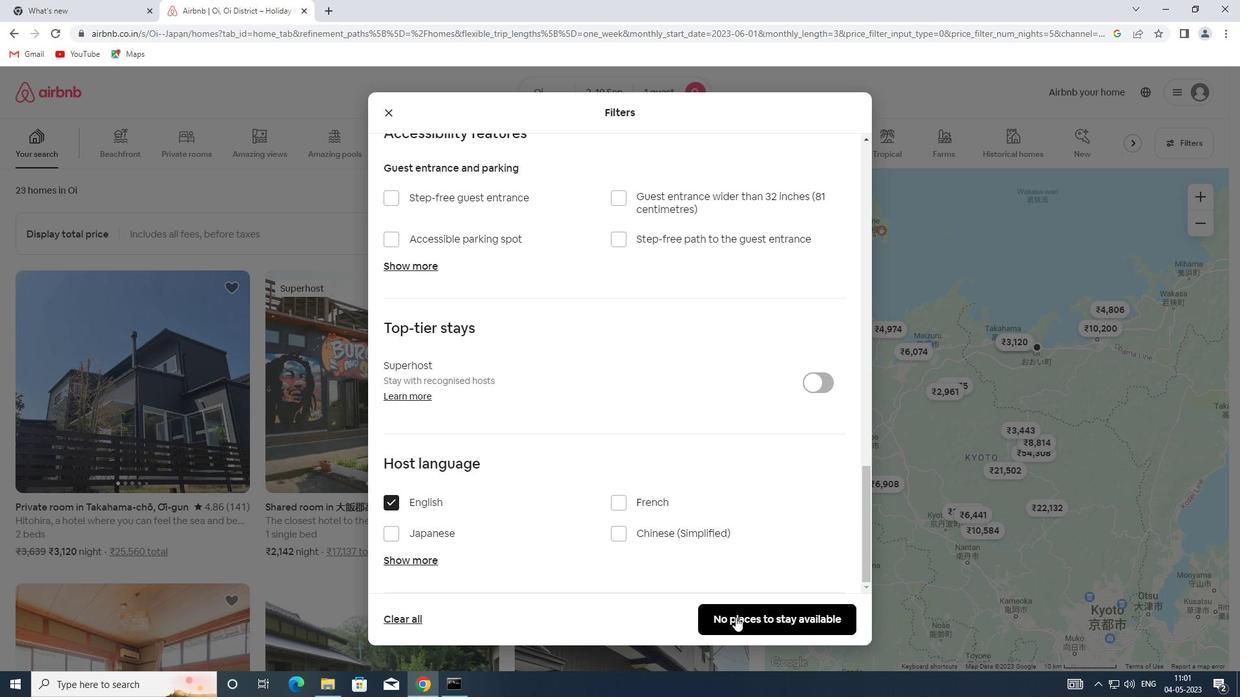 
Action: Mouse moved to (736, 618)
Screenshot: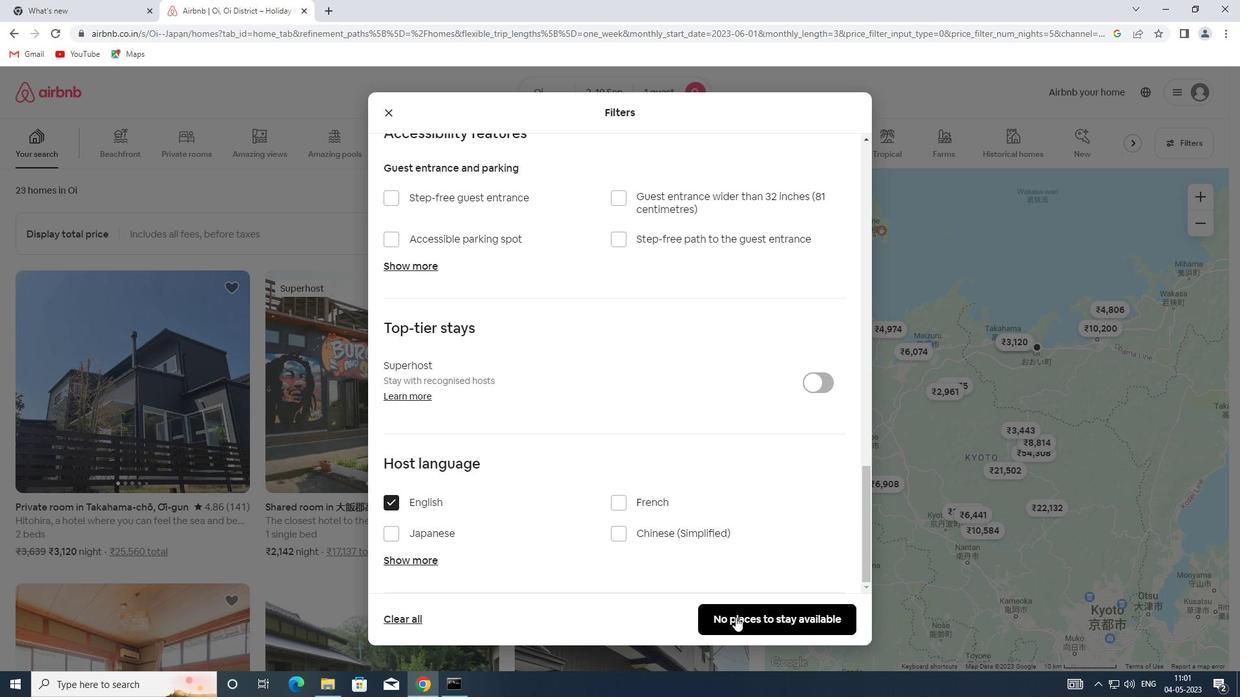 
